 Task: Explore Airbnb accommodation in Kawalu, Indonesia from 9th January 2024 to 16th January 2024 for 2 adults. Place can be entire room with 2 bedrooms having 2 beds and 1 bathroom. Property type can be flat.
Action: Mouse moved to (462, 122)
Screenshot: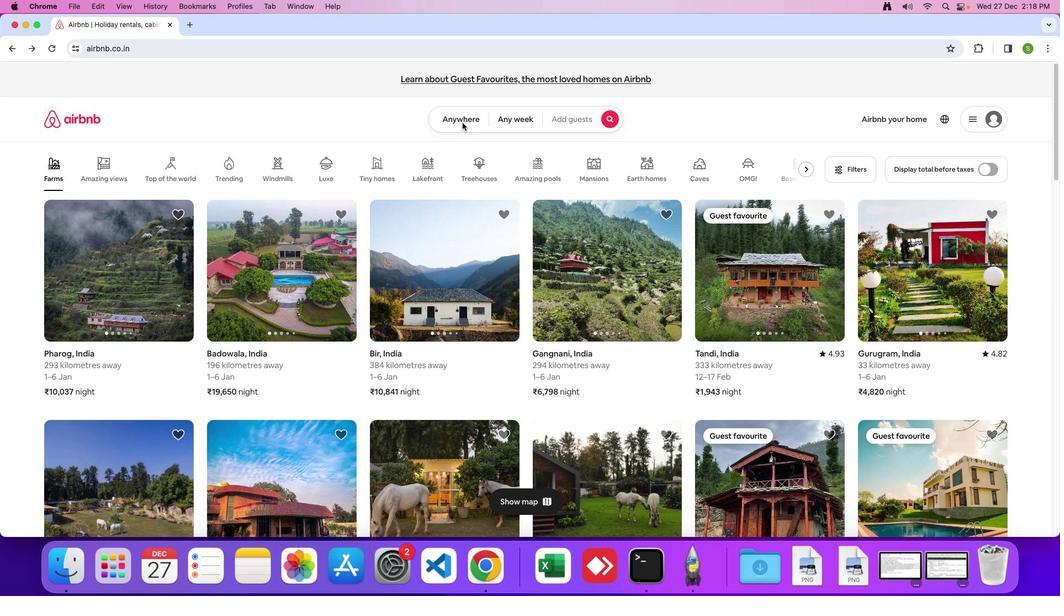 
Action: Mouse pressed left at (462, 122)
Screenshot: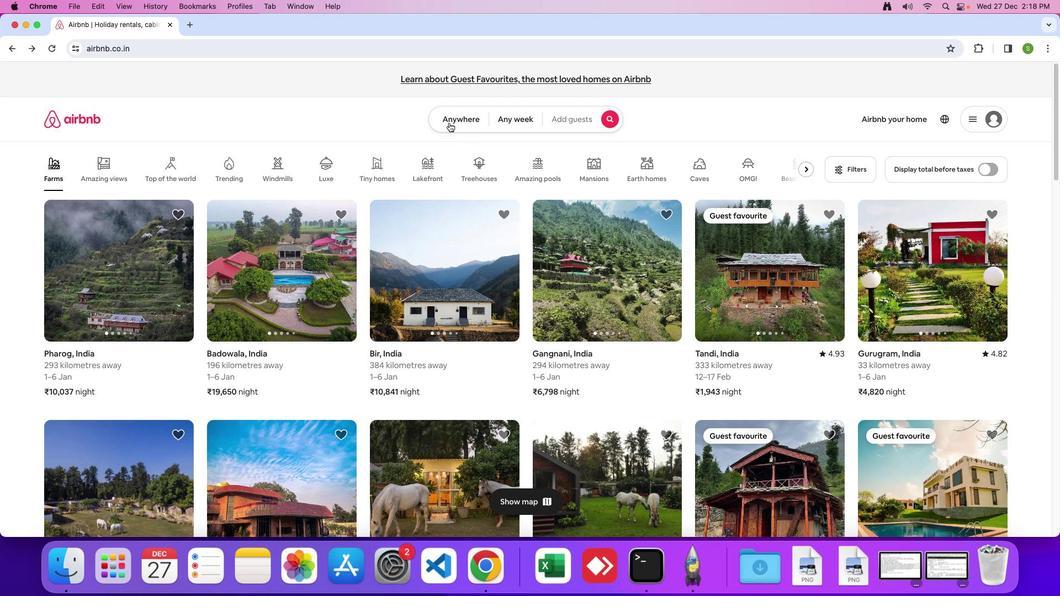 
Action: Mouse moved to (448, 122)
Screenshot: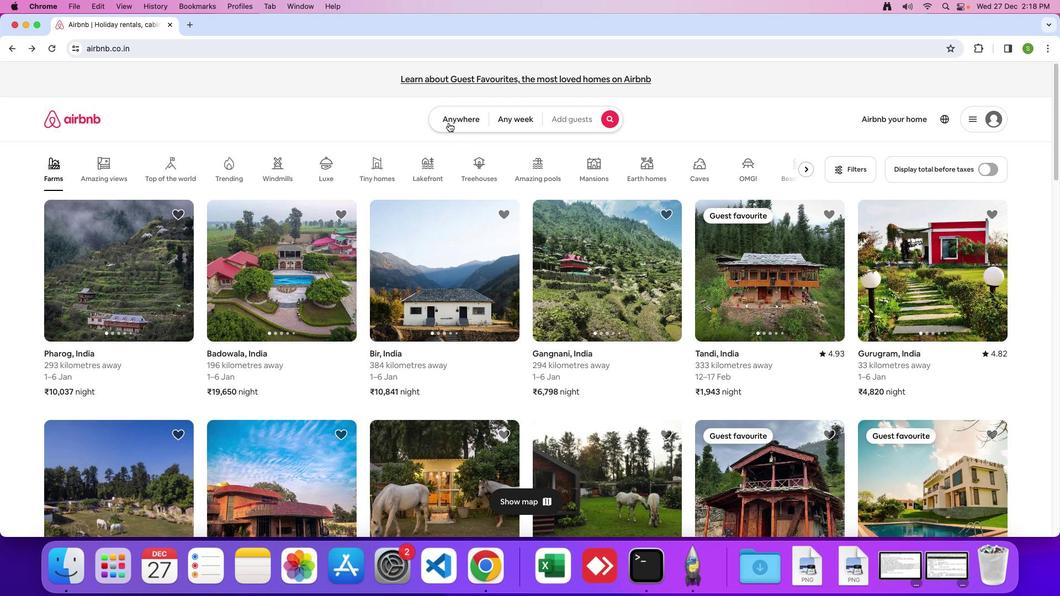 
Action: Mouse pressed left at (448, 122)
Screenshot: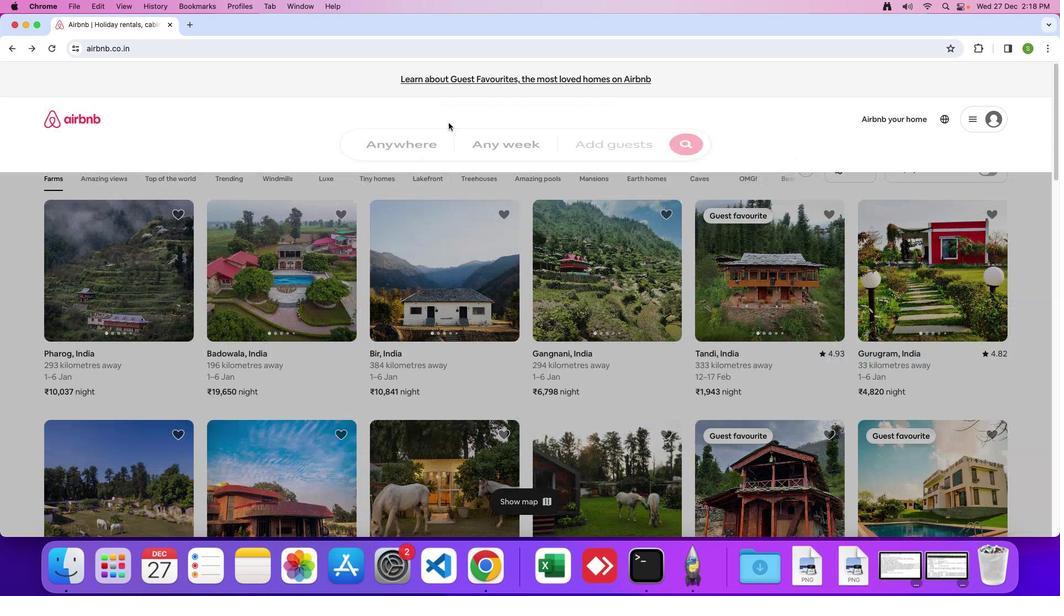 
Action: Mouse moved to (386, 156)
Screenshot: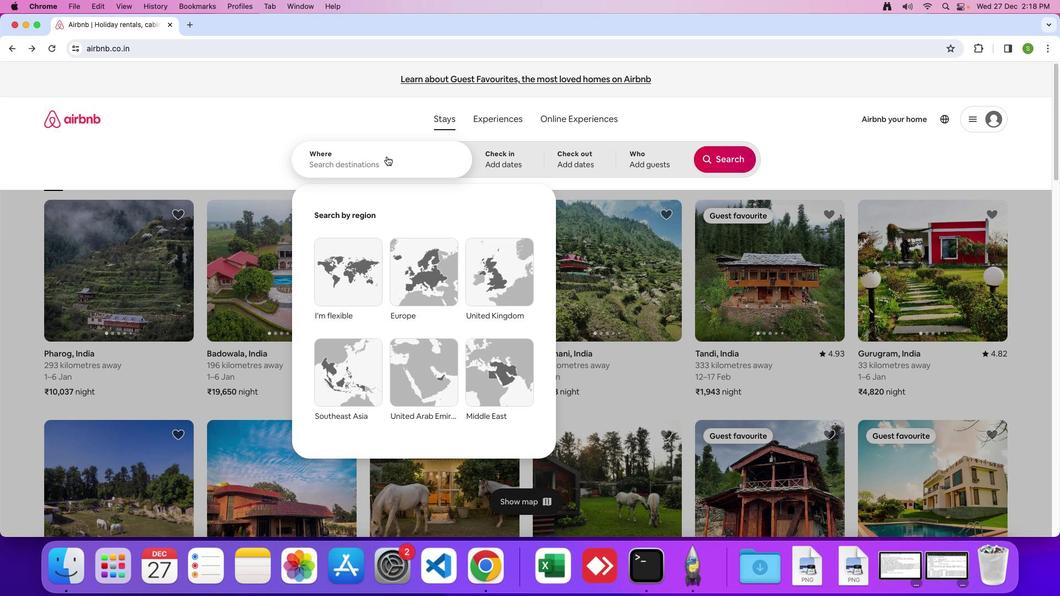
Action: Mouse pressed left at (386, 156)
Screenshot: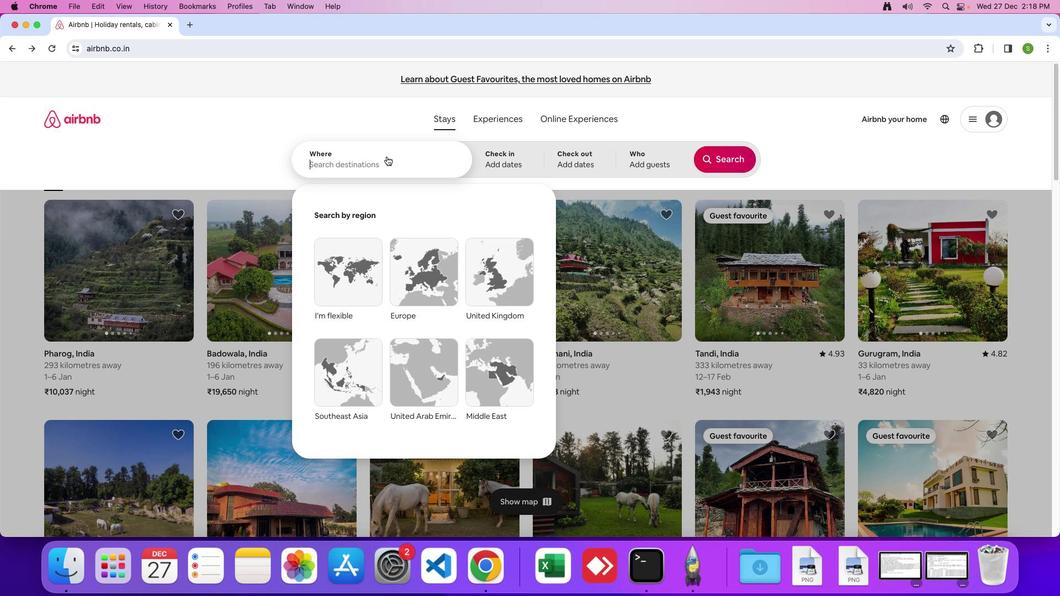 
Action: Mouse moved to (385, 157)
Screenshot: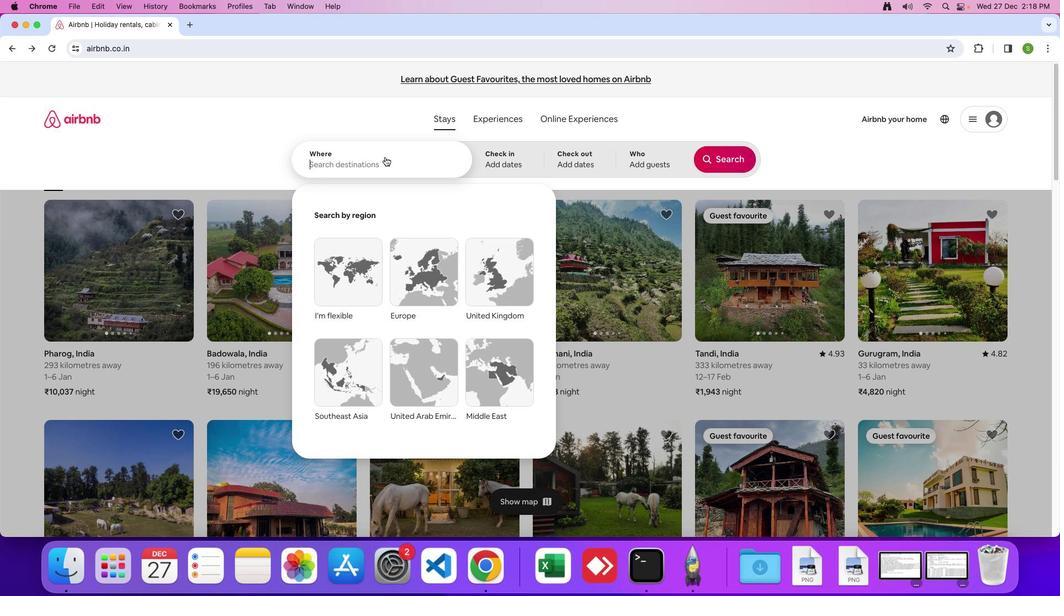 
Action: Key pressed 'K'Key.caps_lock'a''w''a''l''u'','Key.spaceKey.shift'I''n''d''o''n''e''s''i''a'Key.enter
Screenshot: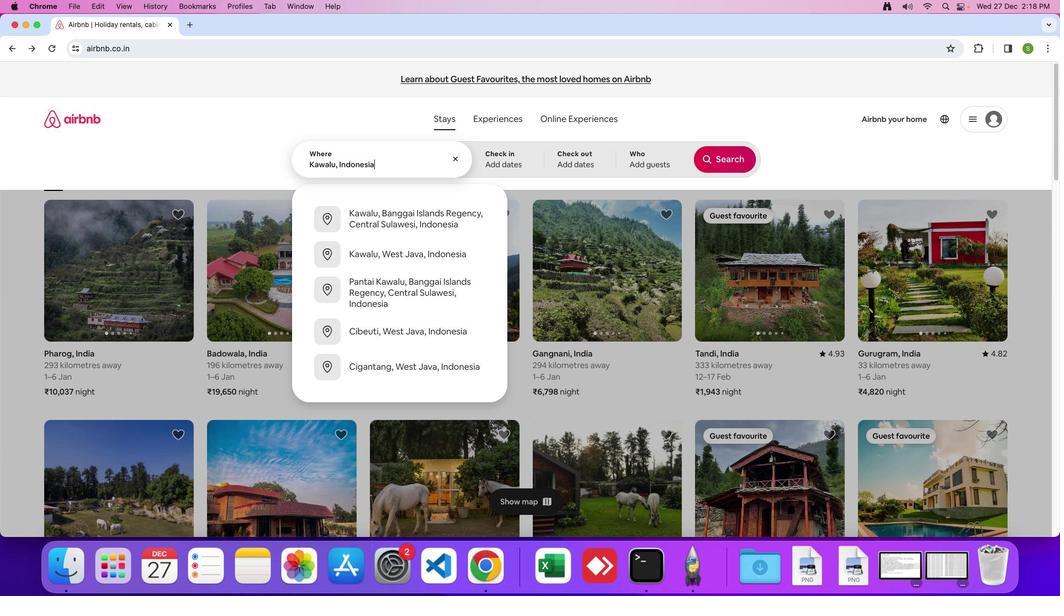 
Action: Mouse moved to (607, 324)
Screenshot: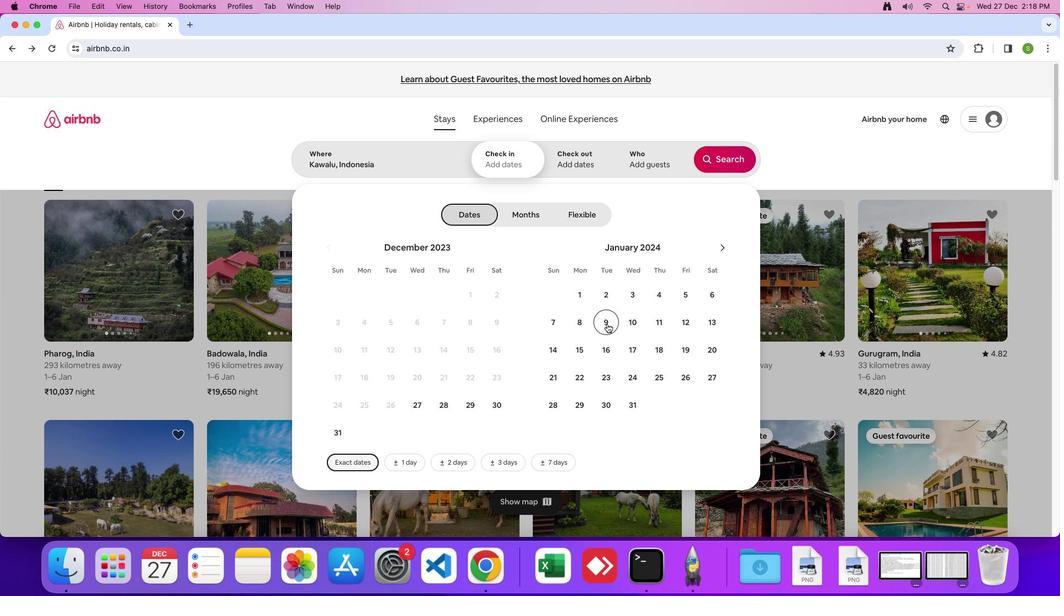 
Action: Mouse pressed left at (607, 324)
Screenshot: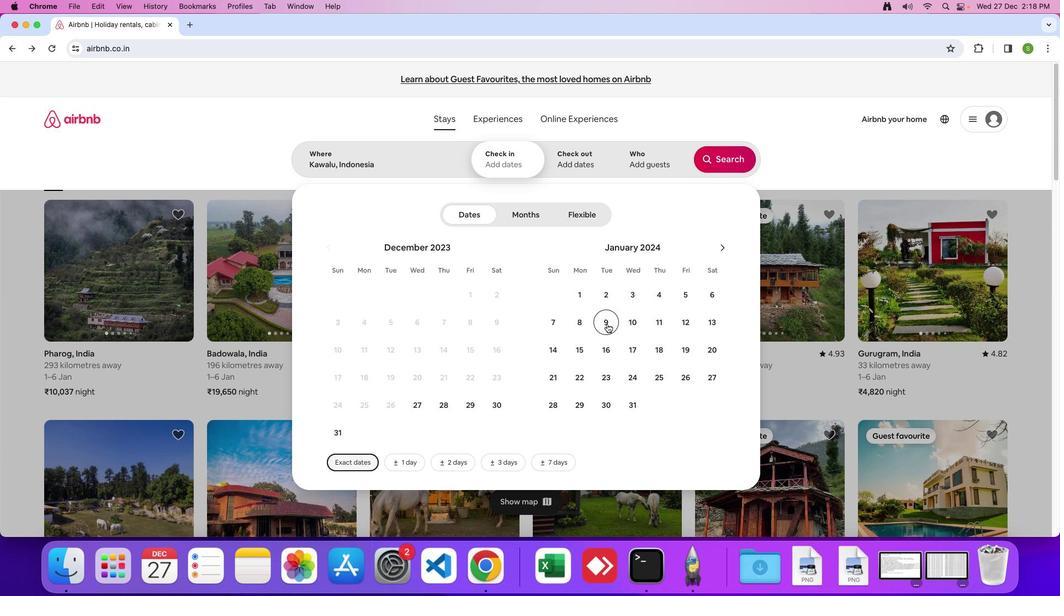 
Action: Mouse moved to (611, 349)
Screenshot: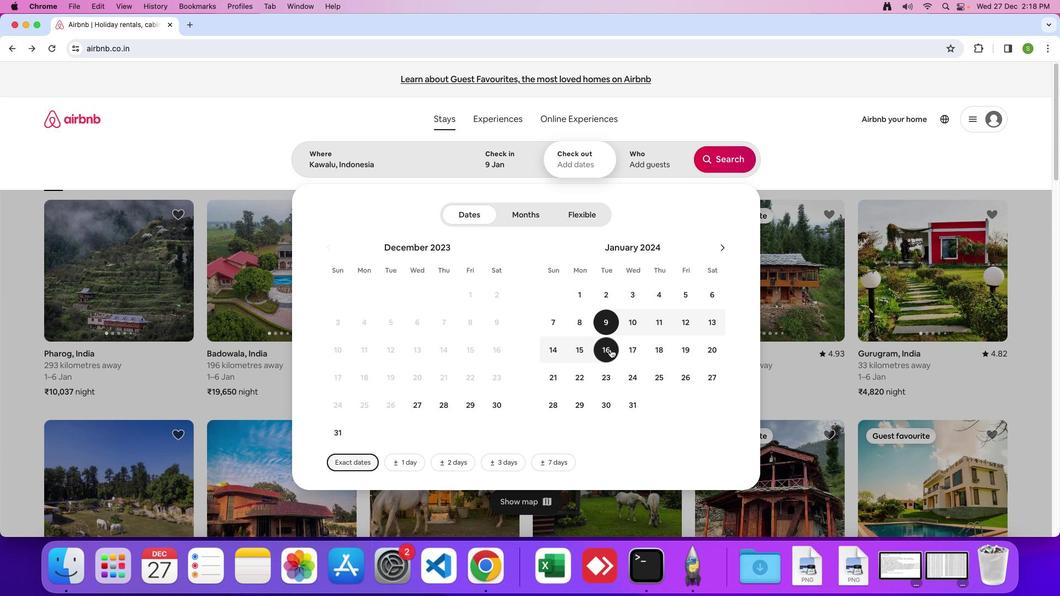 
Action: Mouse pressed left at (611, 349)
Screenshot: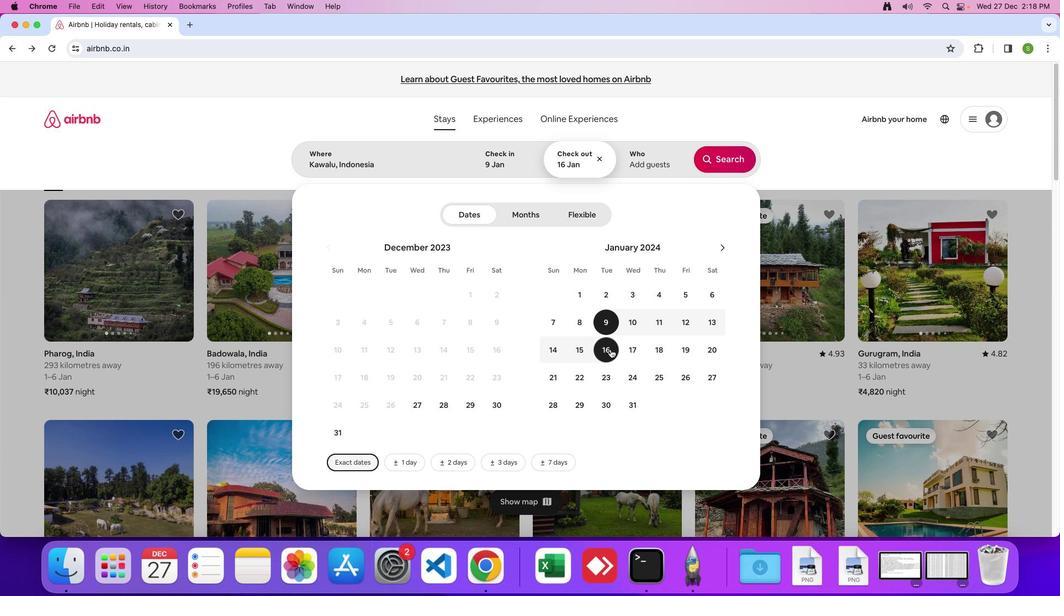 
Action: Mouse moved to (637, 161)
Screenshot: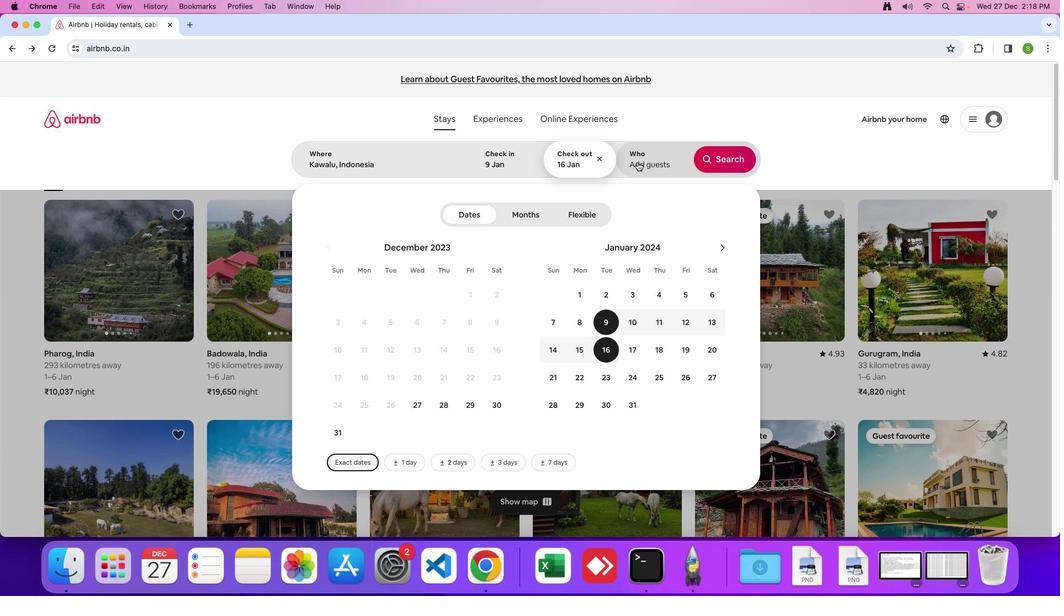 
Action: Mouse pressed left at (637, 161)
Screenshot: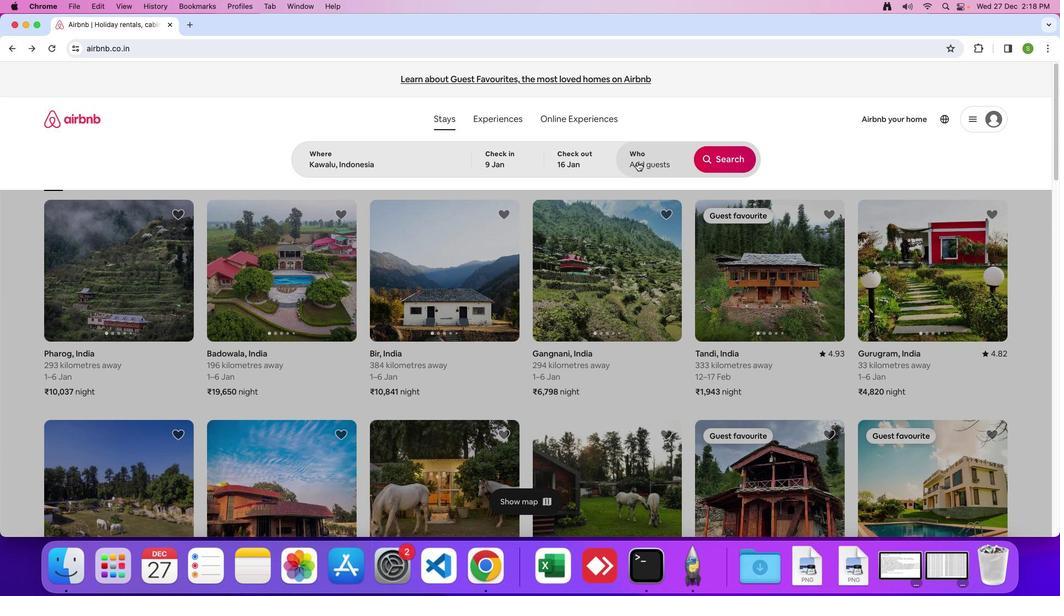 
Action: Mouse moved to (723, 218)
Screenshot: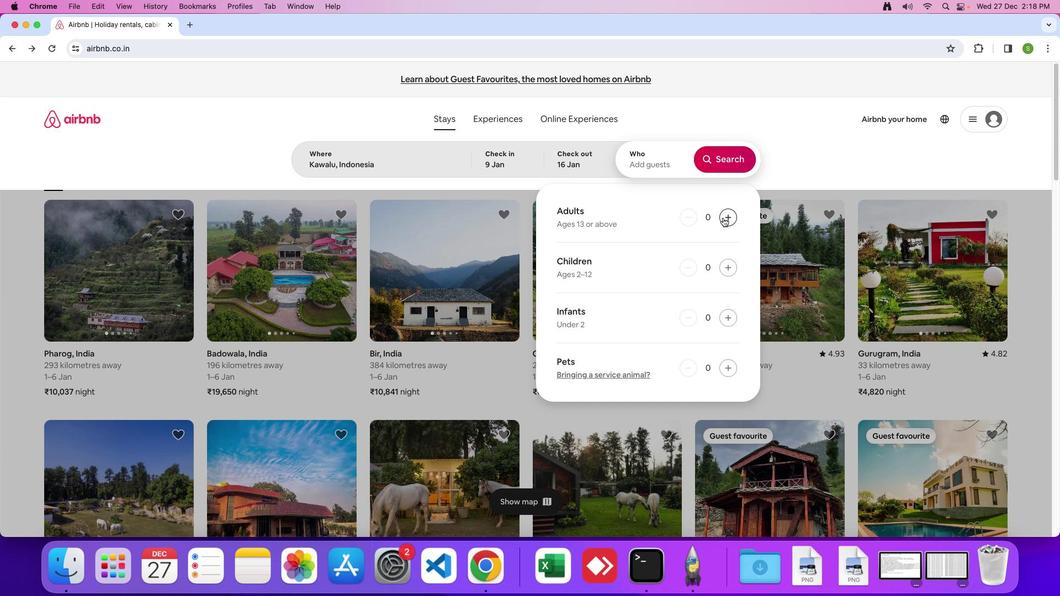 
Action: Mouse pressed left at (723, 218)
Screenshot: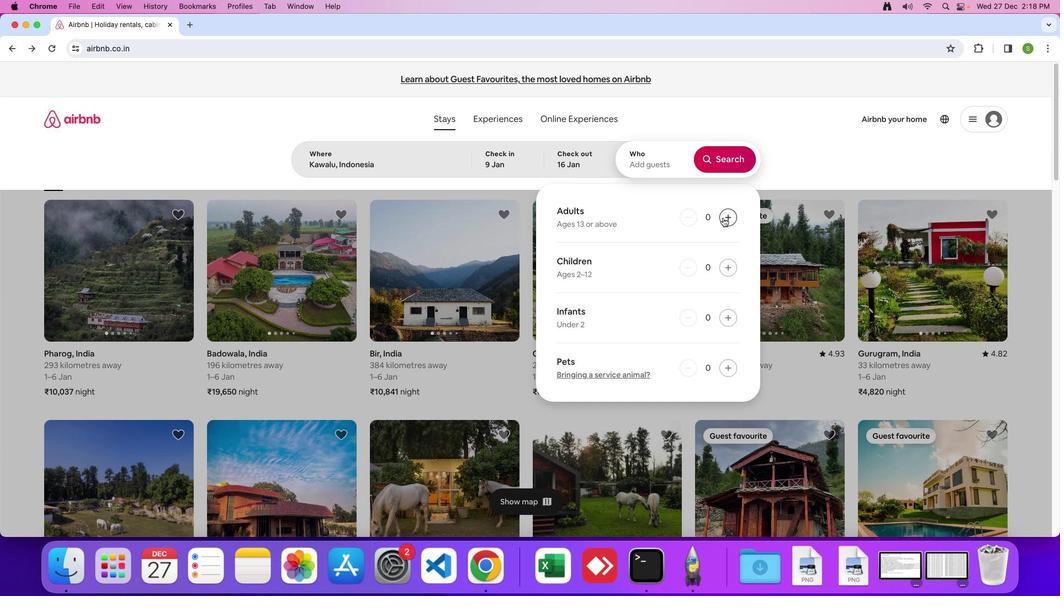 
Action: Mouse pressed left at (723, 218)
Screenshot: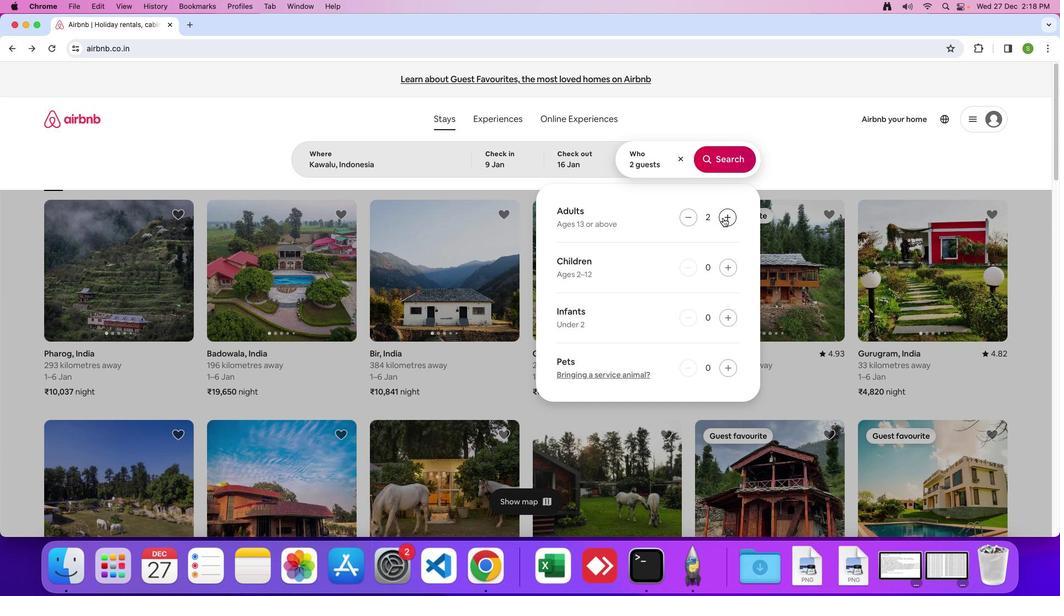 
Action: Mouse moved to (737, 164)
Screenshot: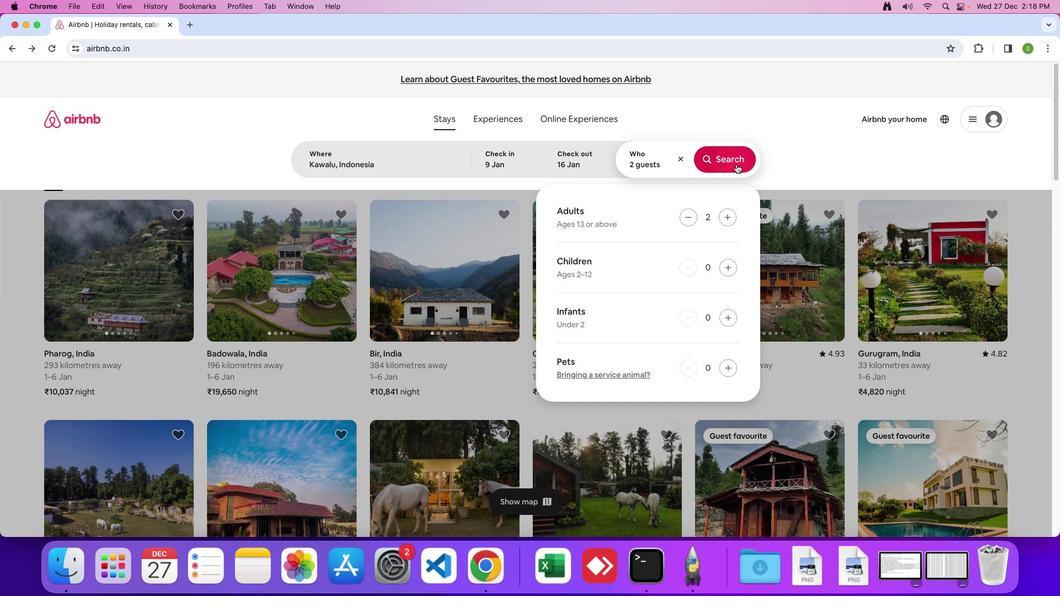 
Action: Mouse pressed left at (737, 164)
Screenshot: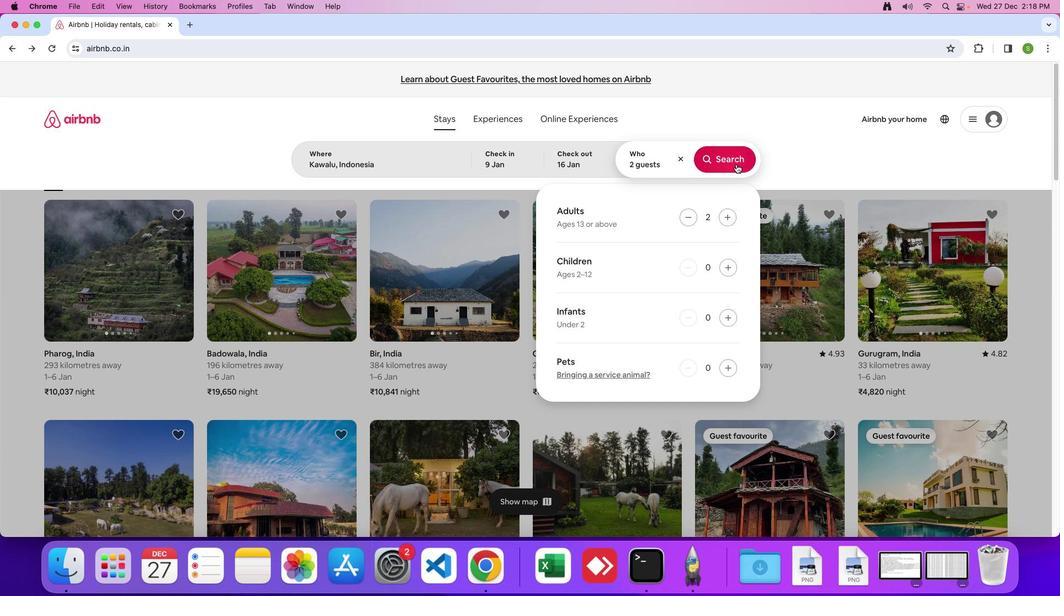
Action: Mouse moved to (884, 132)
Screenshot: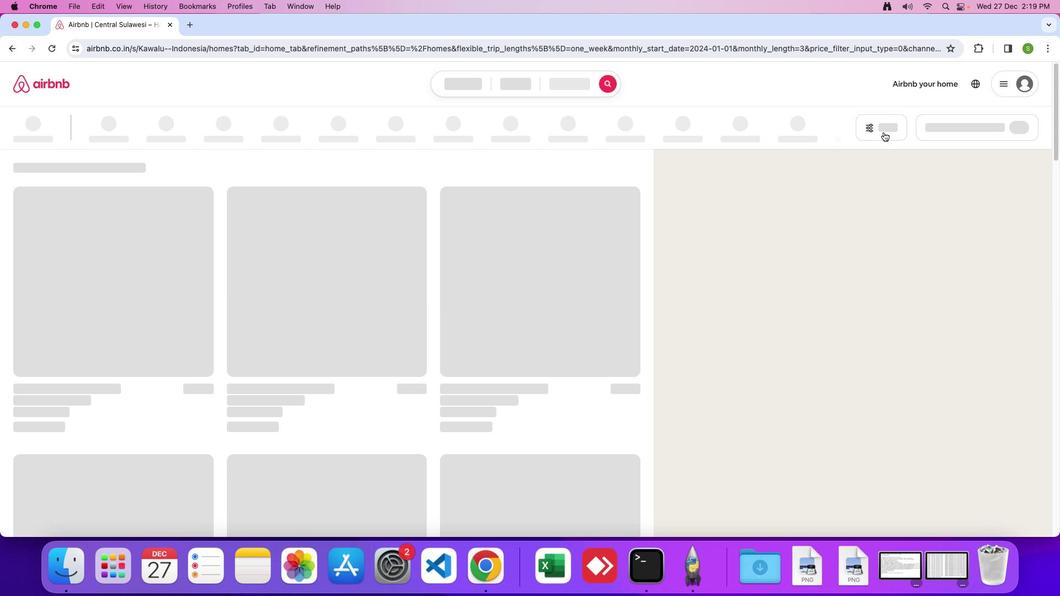 
Action: Mouse pressed left at (884, 132)
Screenshot: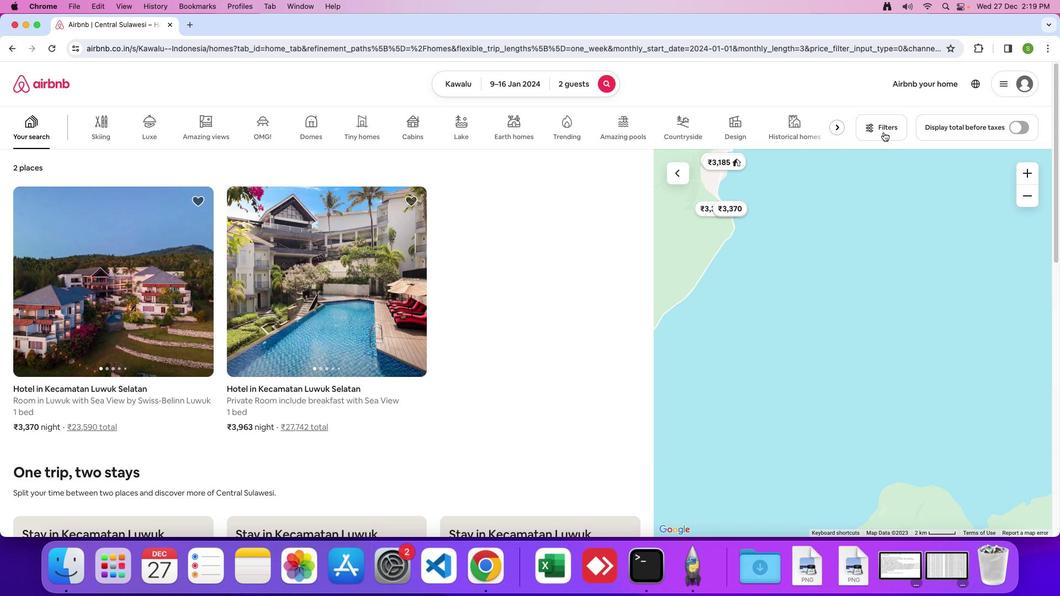 
Action: Mouse moved to (516, 348)
Screenshot: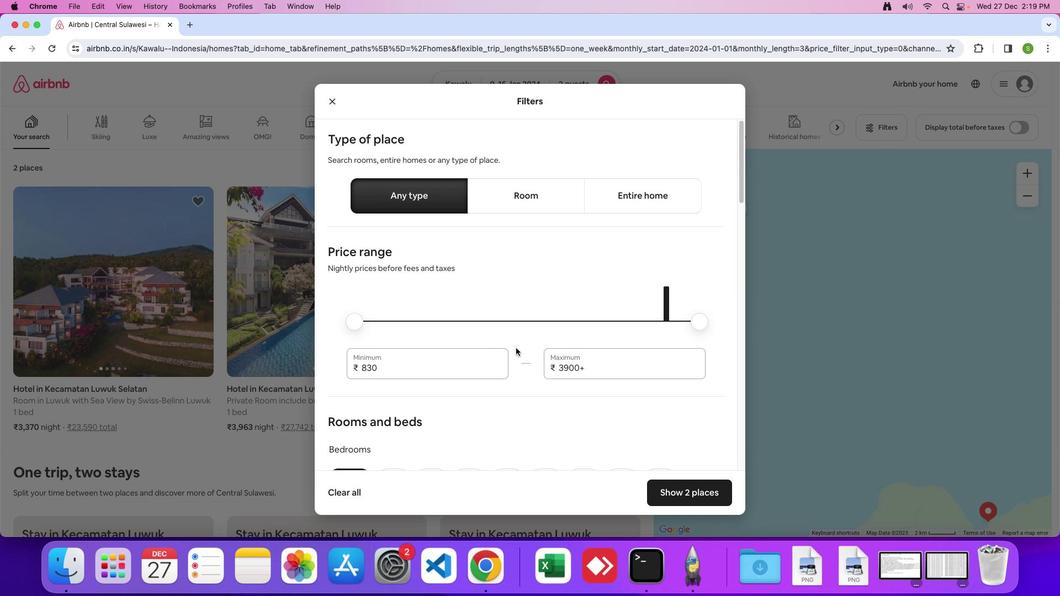 
Action: Mouse scrolled (516, 348) with delta (0, 0)
Screenshot: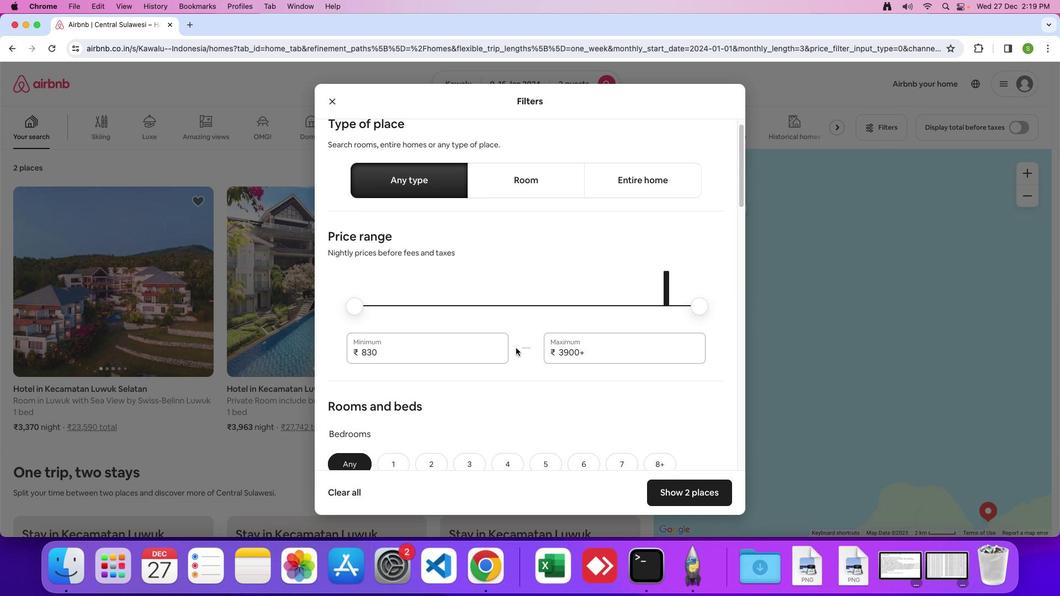 
Action: Mouse scrolled (516, 348) with delta (0, 0)
Screenshot: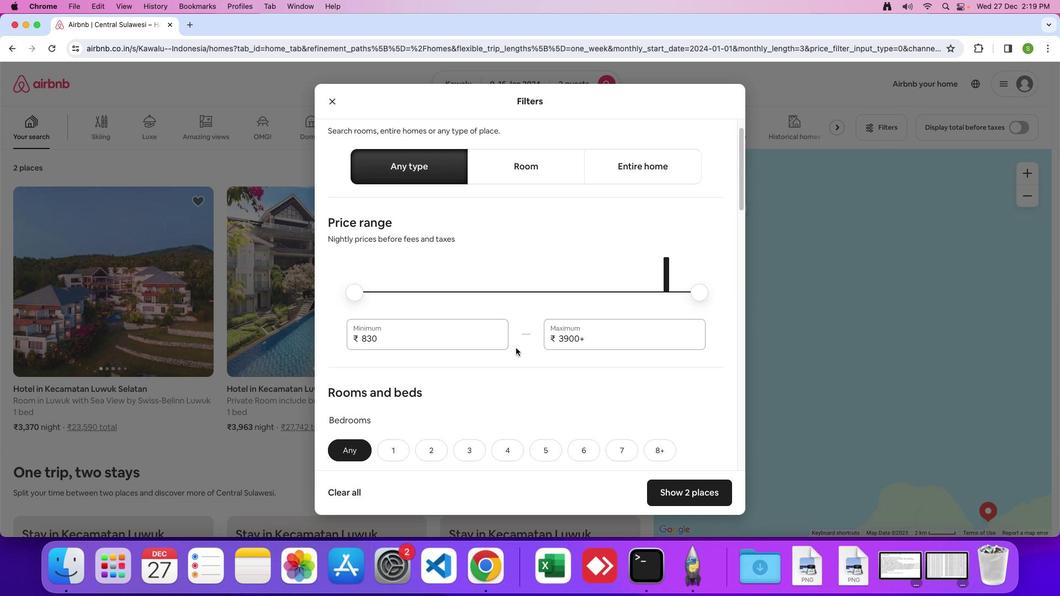 
Action: Mouse scrolled (516, 348) with delta (0, -1)
Screenshot: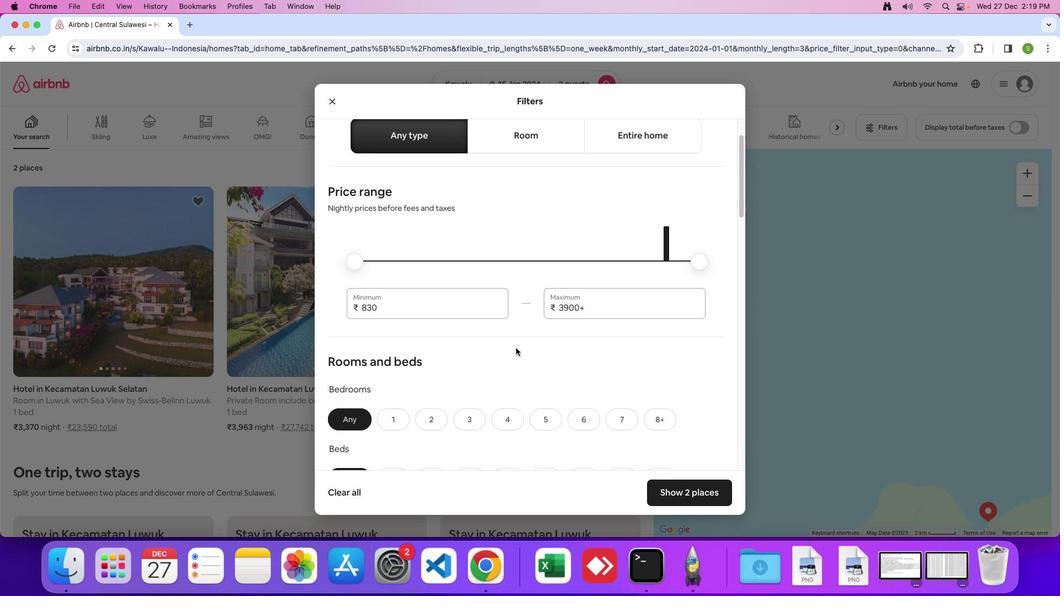 
Action: Mouse scrolled (516, 348) with delta (0, 0)
Screenshot: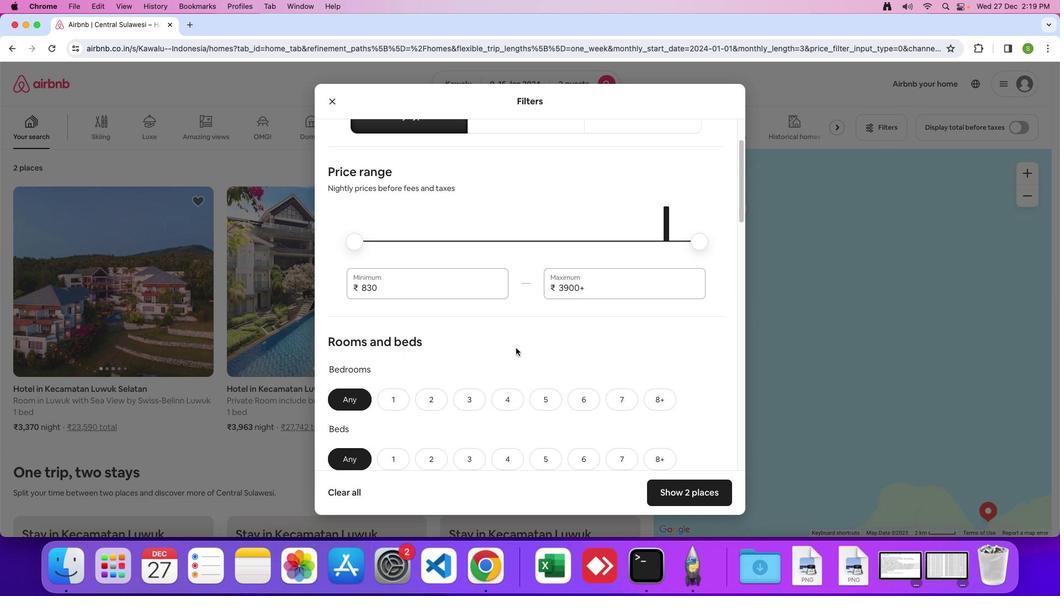 
Action: Mouse scrolled (516, 348) with delta (0, 0)
Screenshot: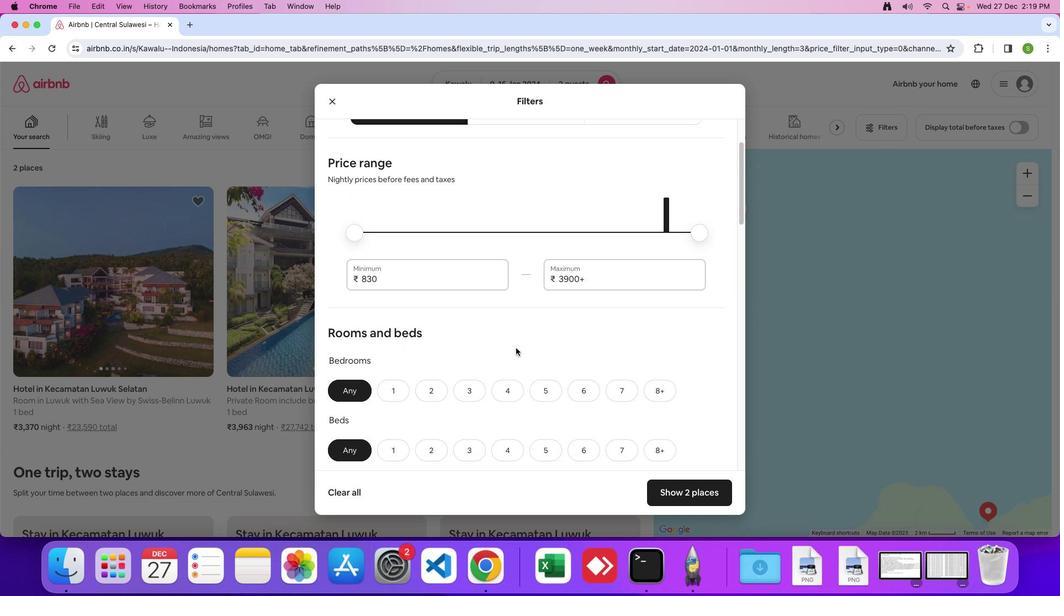 
Action: Mouse scrolled (516, 348) with delta (0, 0)
Screenshot: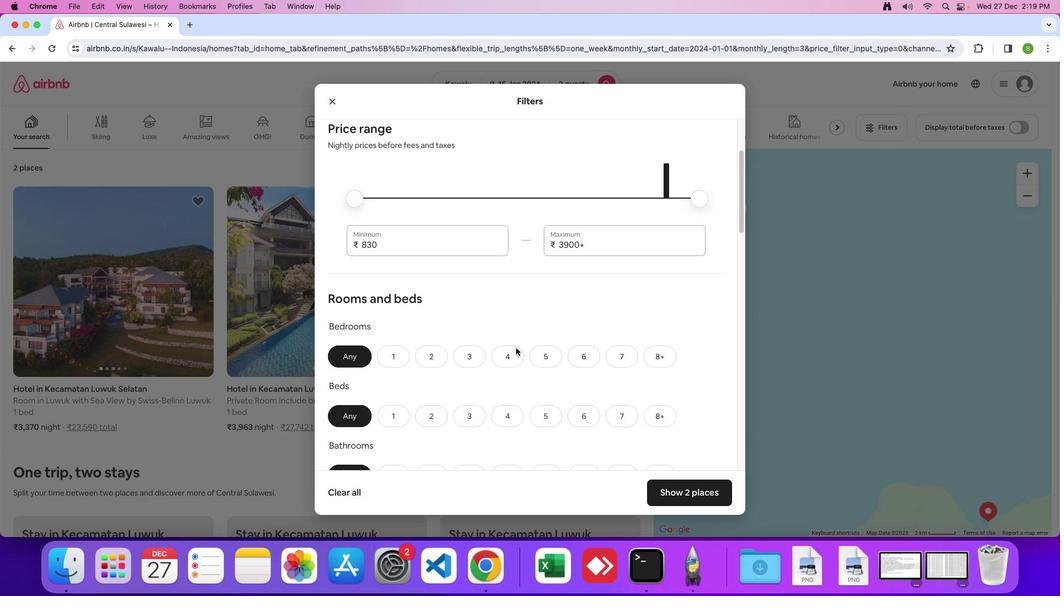 
Action: Mouse scrolled (516, 348) with delta (0, 0)
Screenshot: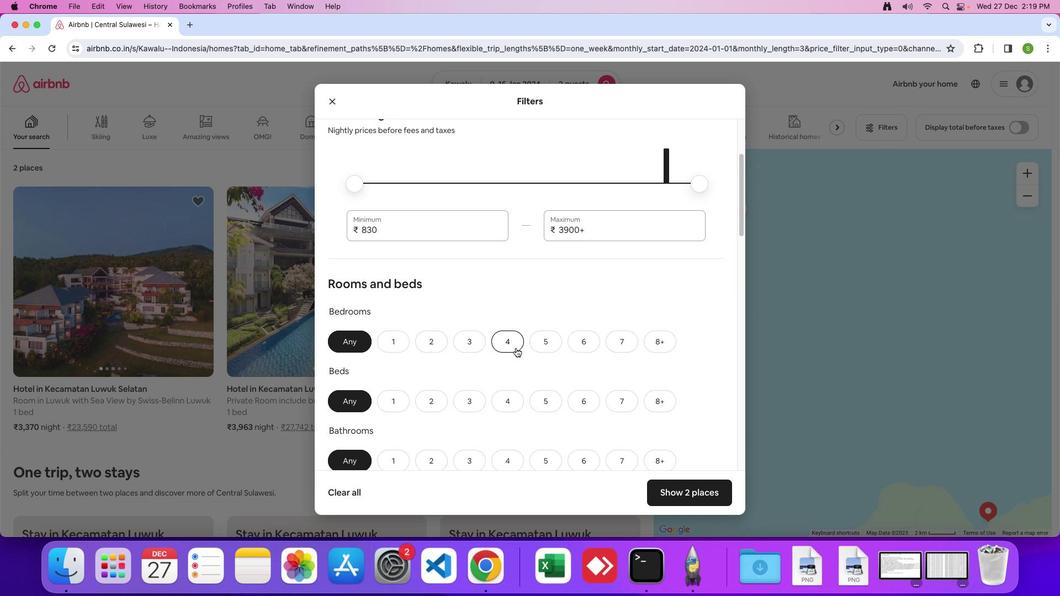 
Action: Mouse scrolled (516, 348) with delta (0, 0)
Screenshot: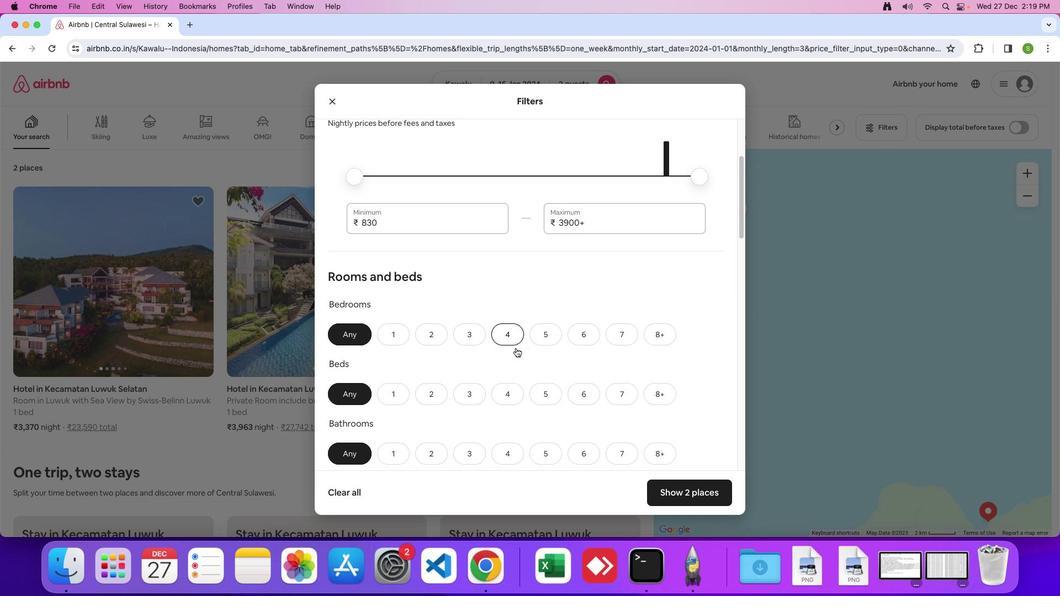 
Action: Mouse scrolled (516, 348) with delta (0, 0)
Screenshot: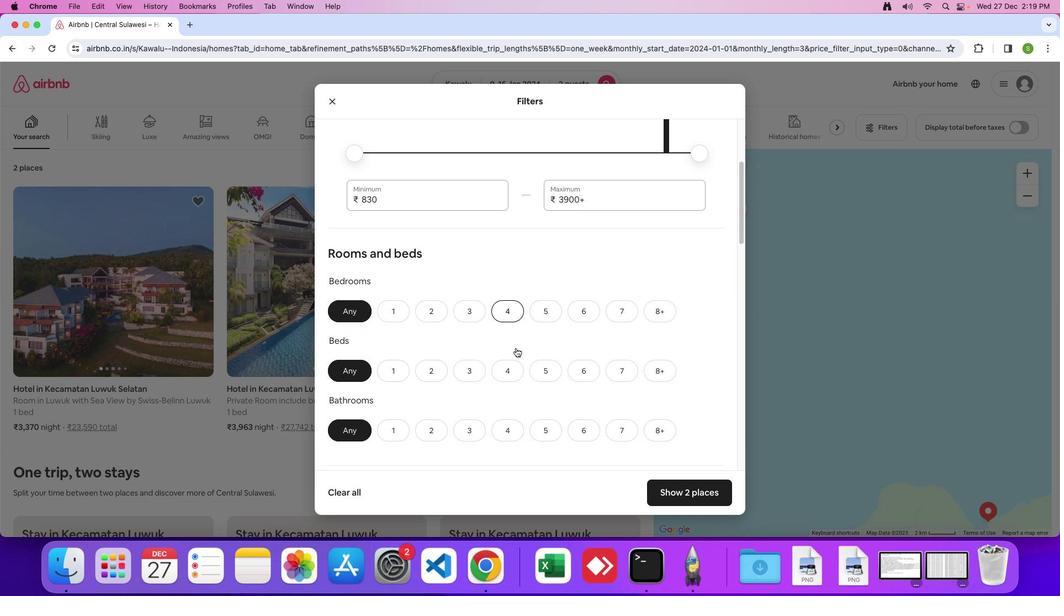 
Action: Mouse scrolled (516, 348) with delta (0, 0)
Screenshot: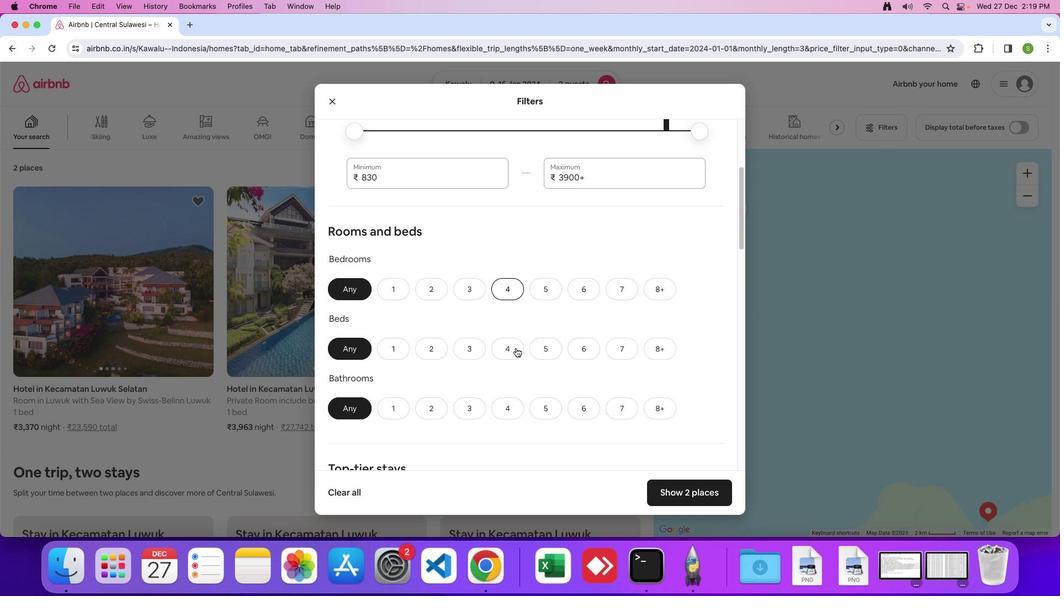 
Action: Mouse scrolled (516, 348) with delta (0, -1)
Screenshot: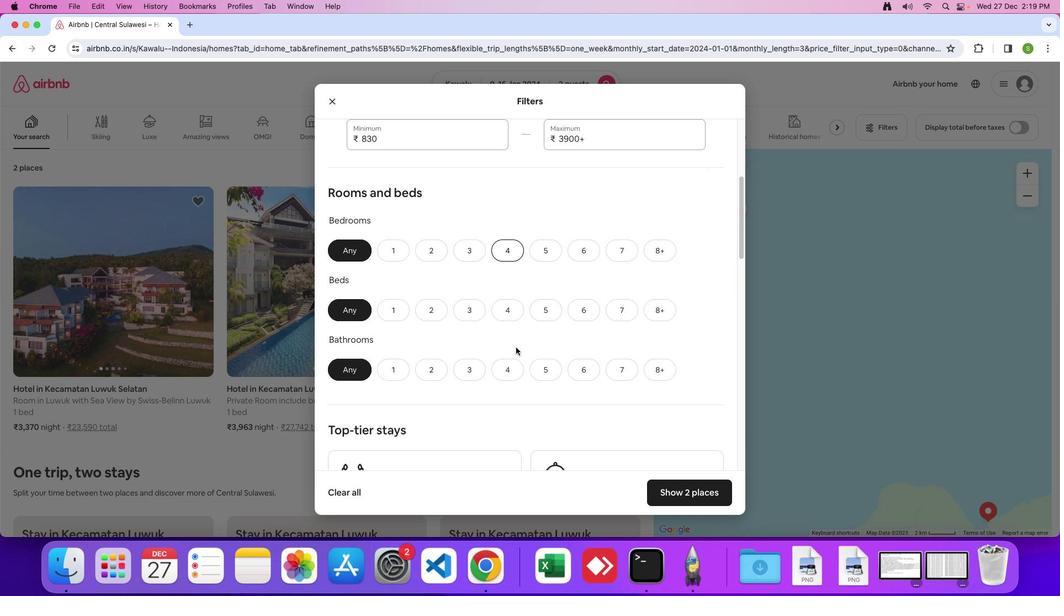 
Action: Mouse moved to (434, 250)
Screenshot: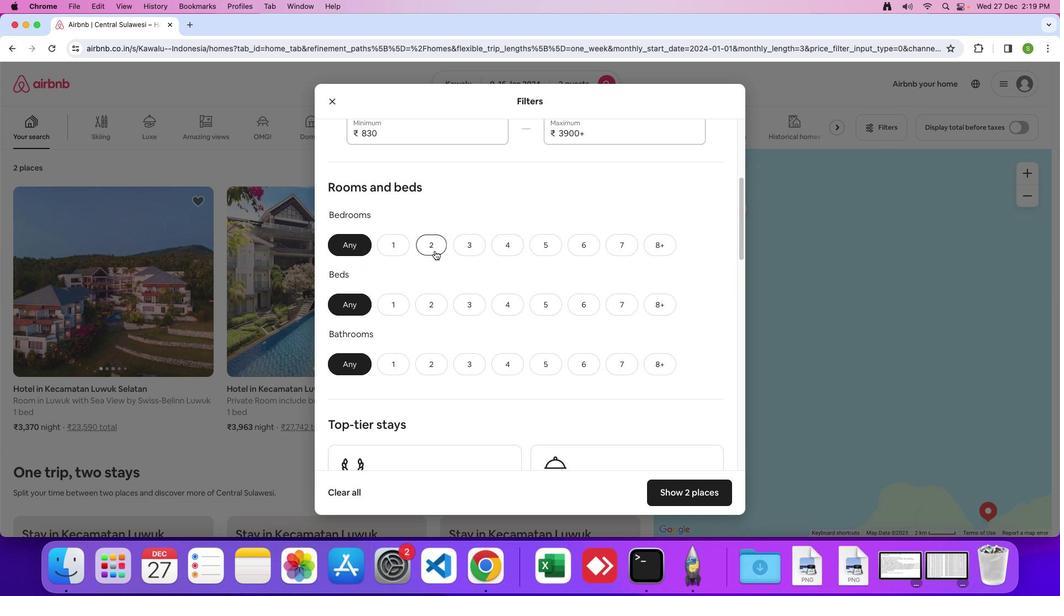 
Action: Mouse pressed left at (434, 250)
Screenshot: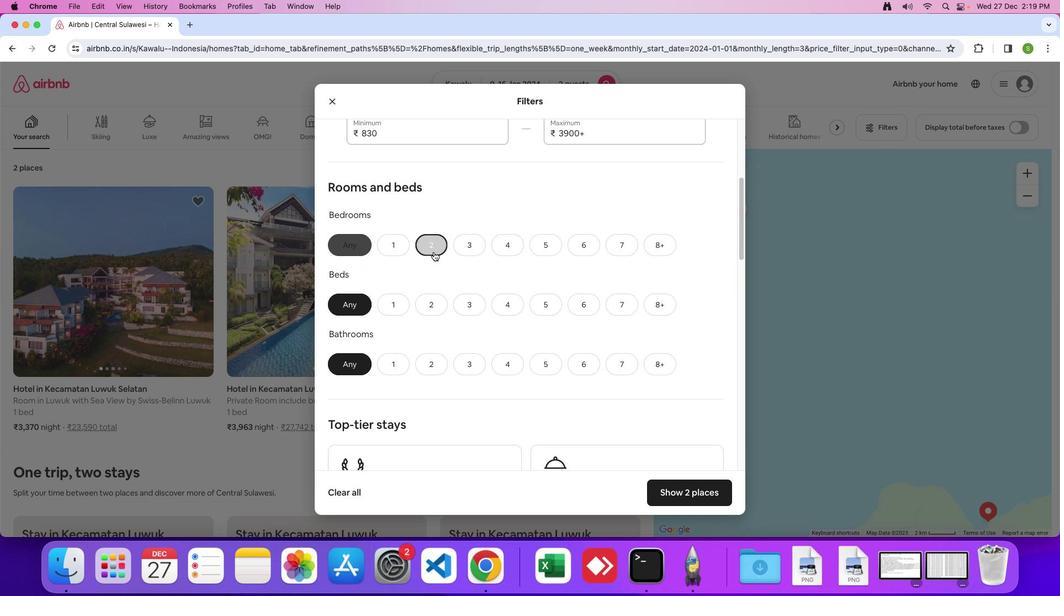 
Action: Mouse moved to (427, 299)
Screenshot: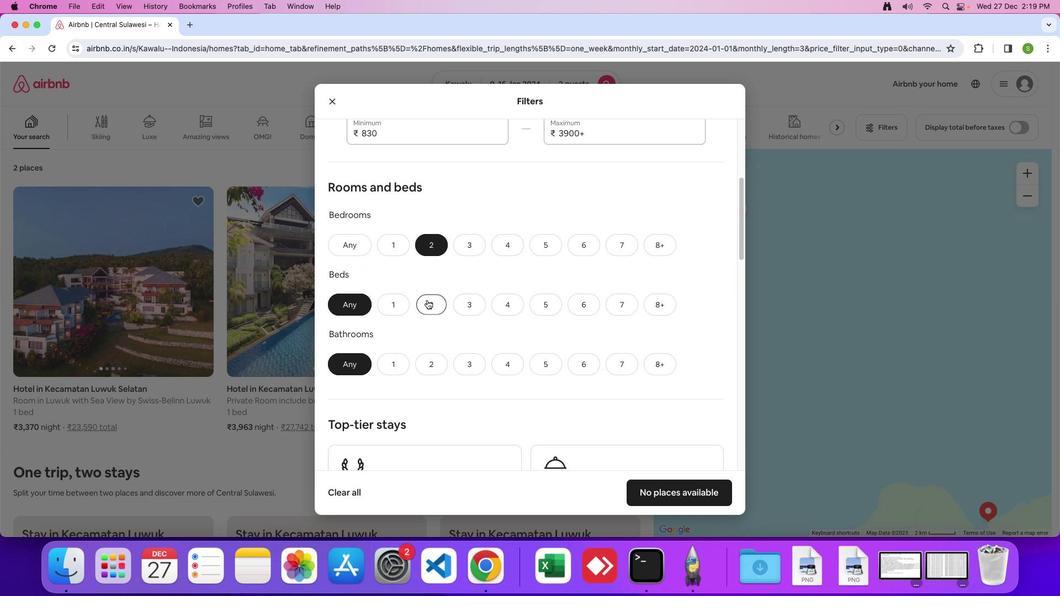 
Action: Mouse pressed left at (427, 299)
Screenshot: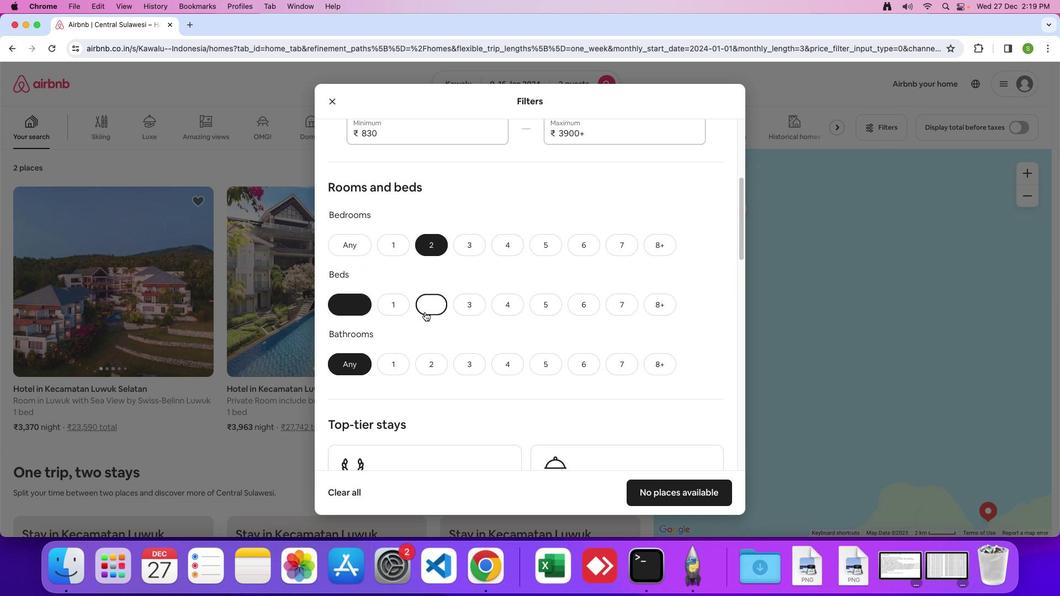 
Action: Mouse moved to (400, 360)
Screenshot: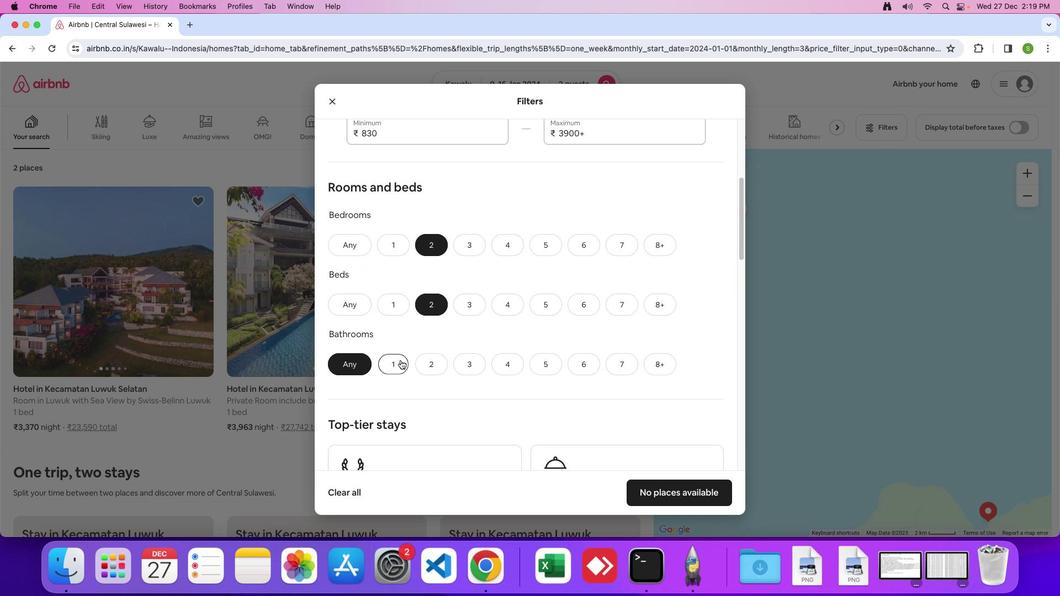 
Action: Mouse pressed left at (400, 360)
Screenshot: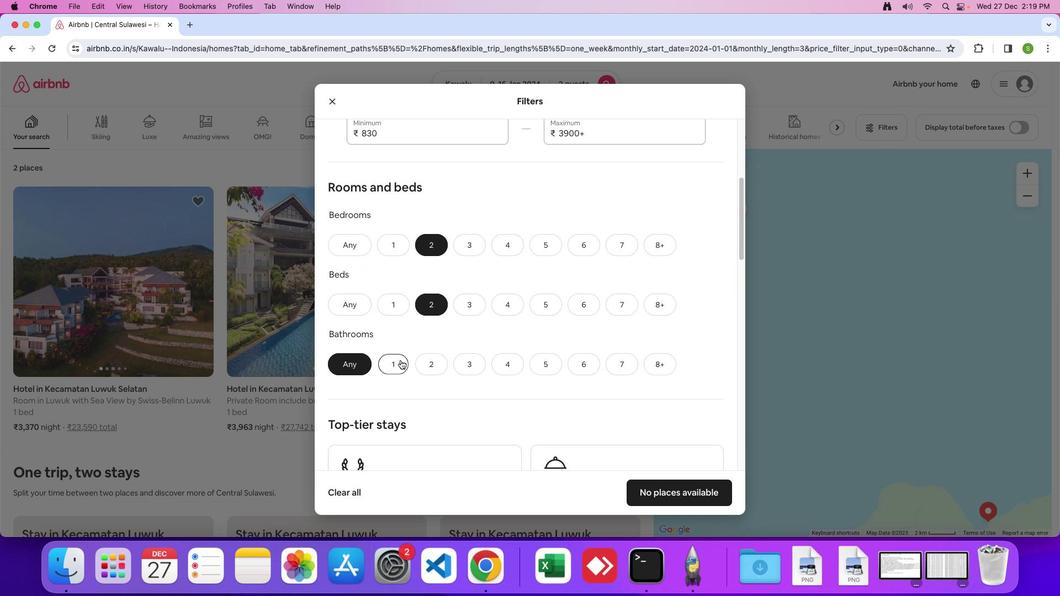 
Action: Mouse moved to (502, 396)
Screenshot: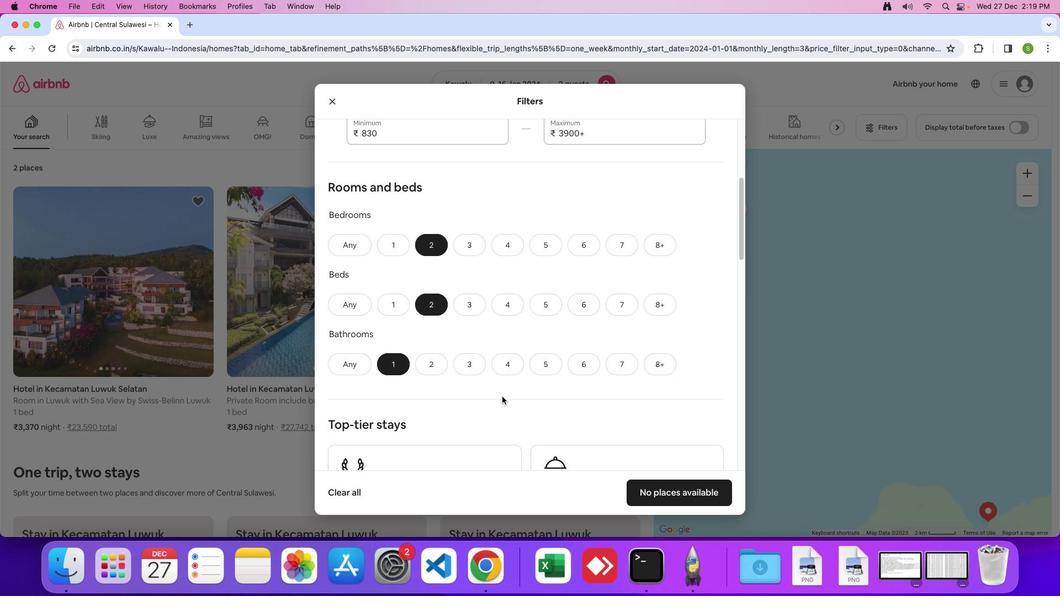 
Action: Mouse scrolled (502, 396) with delta (0, 0)
Screenshot: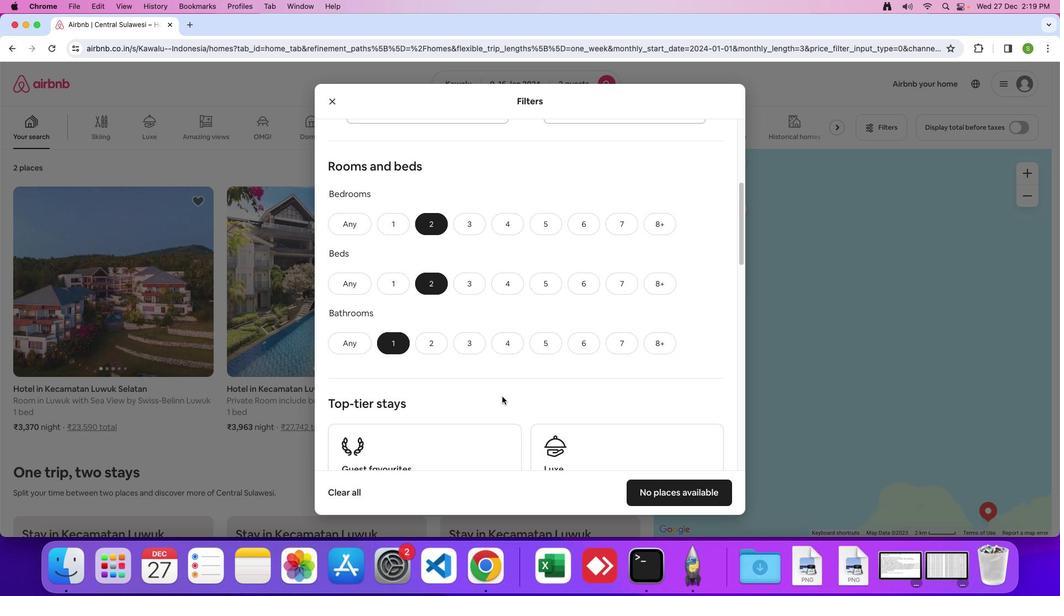 
Action: Mouse scrolled (502, 396) with delta (0, 0)
Screenshot: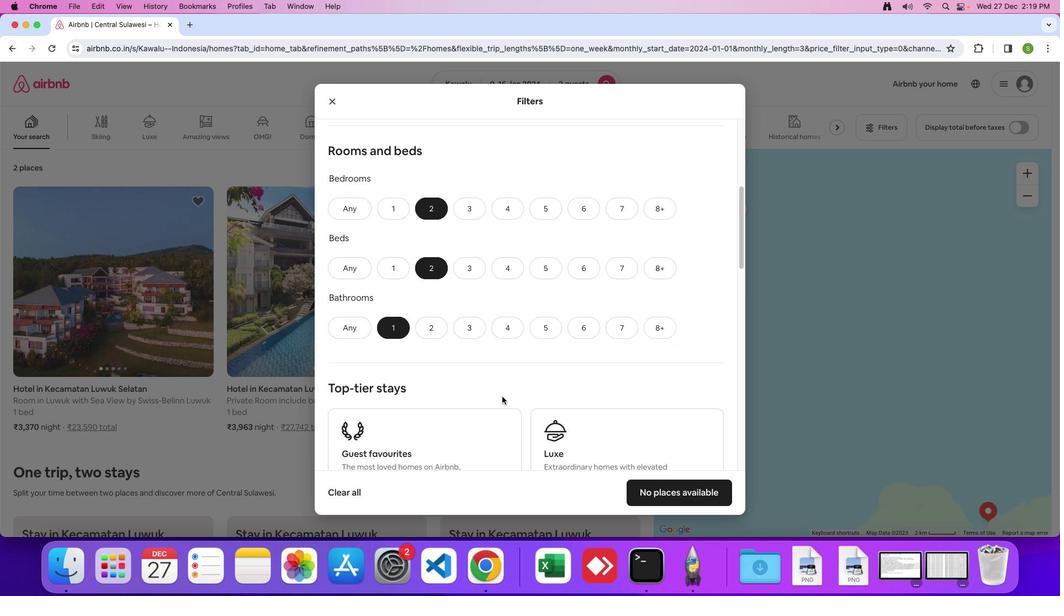
Action: Mouse scrolled (502, 396) with delta (0, -1)
Screenshot: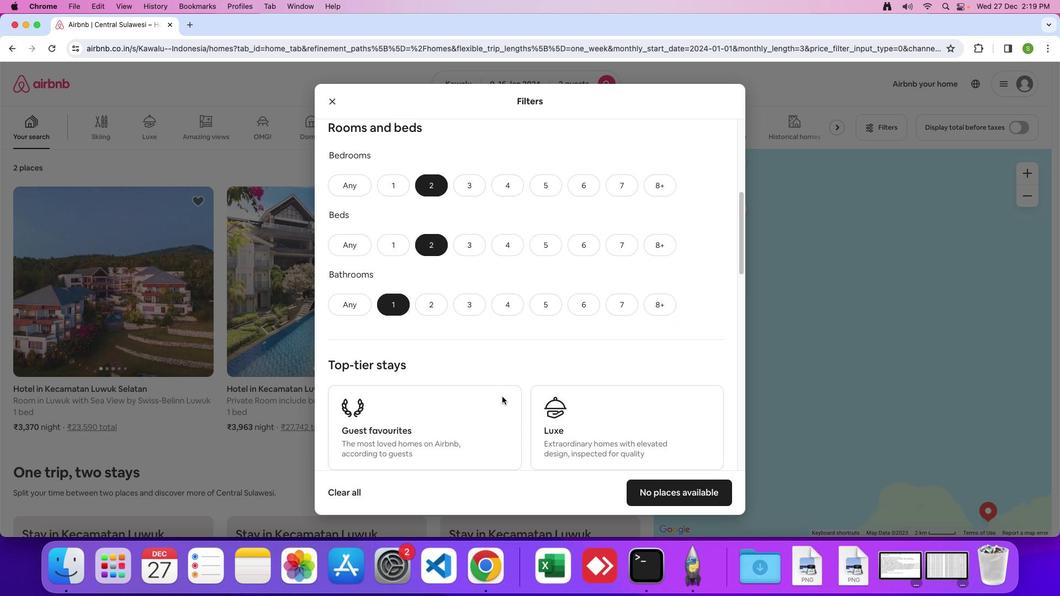
Action: Mouse scrolled (502, 396) with delta (0, 0)
Screenshot: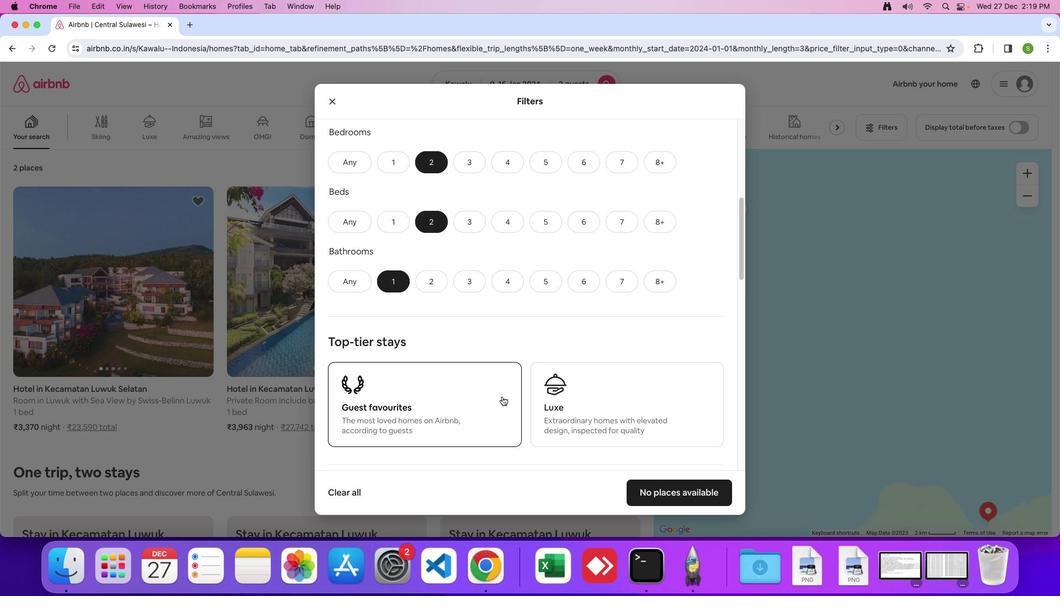 
Action: Mouse scrolled (502, 396) with delta (0, 0)
Screenshot: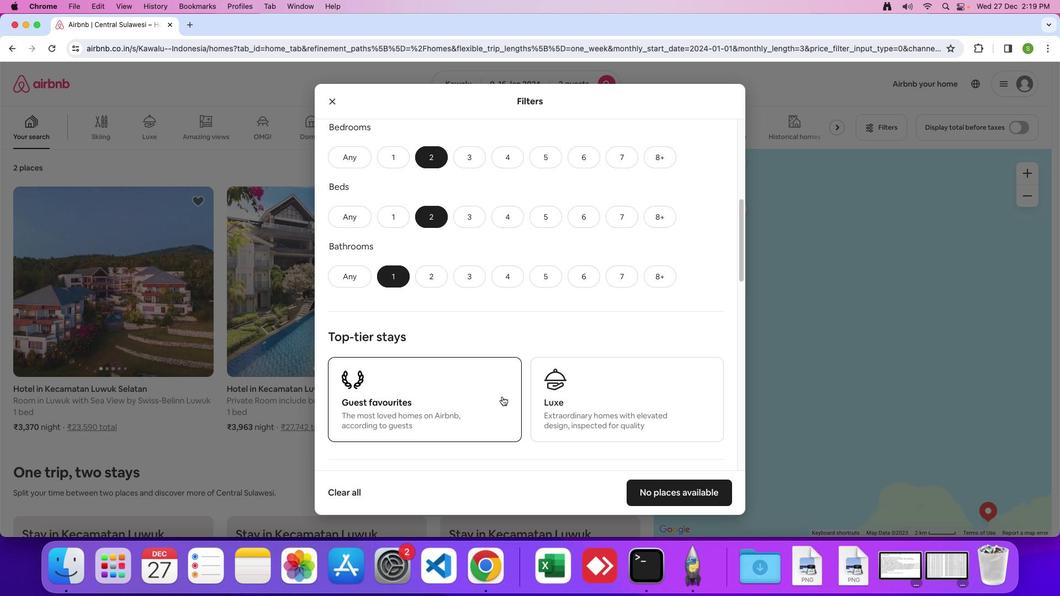 
Action: Mouse scrolled (502, 396) with delta (0, 0)
Screenshot: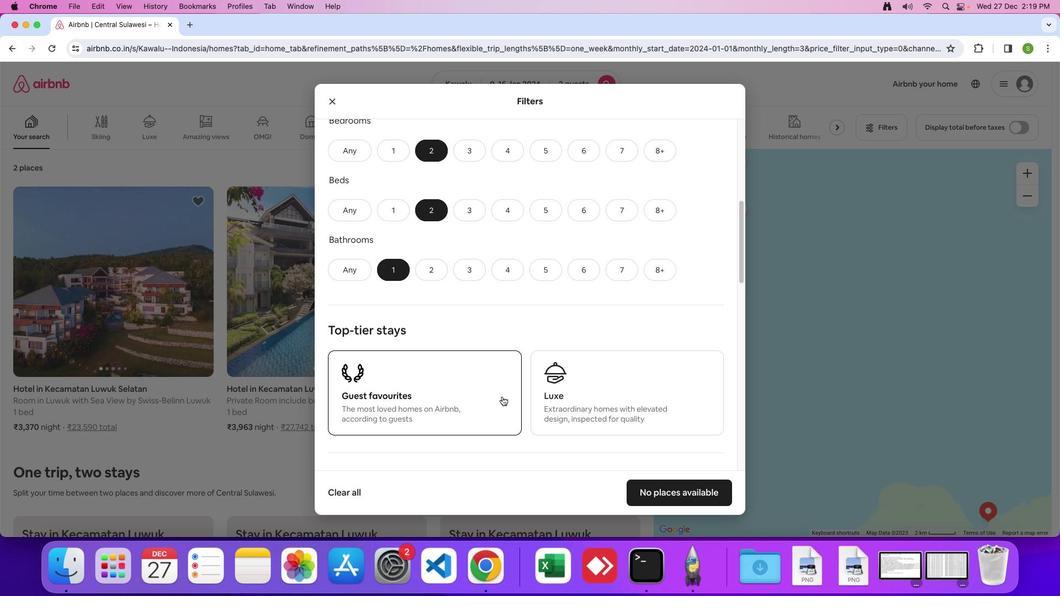 
Action: Mouse scrolled (502, 396) with delta (0, 0)
Screenshot: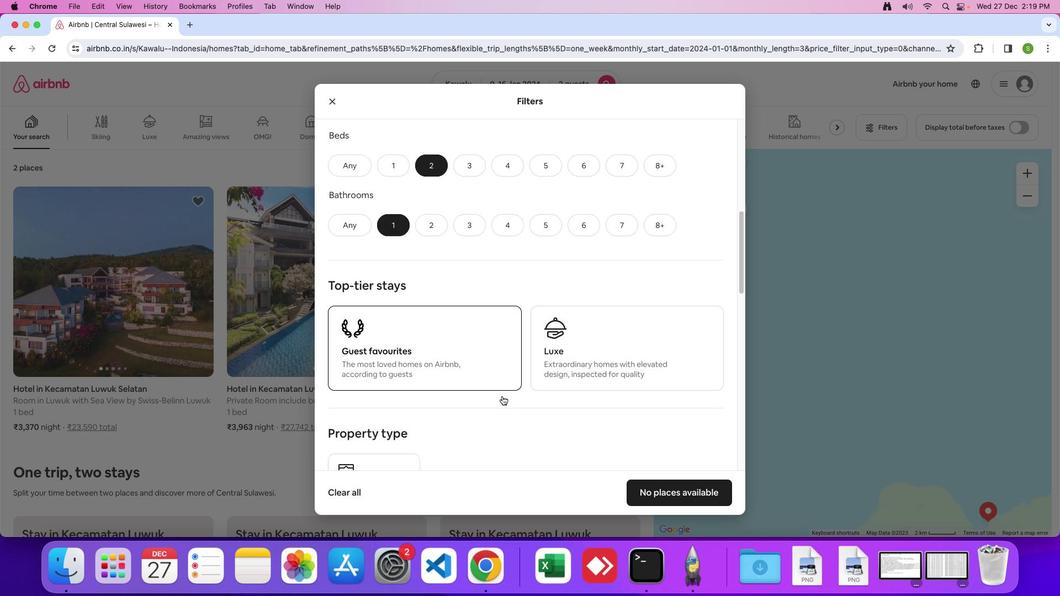 
Action: Mouse moved to (502, 396)
Screenshot: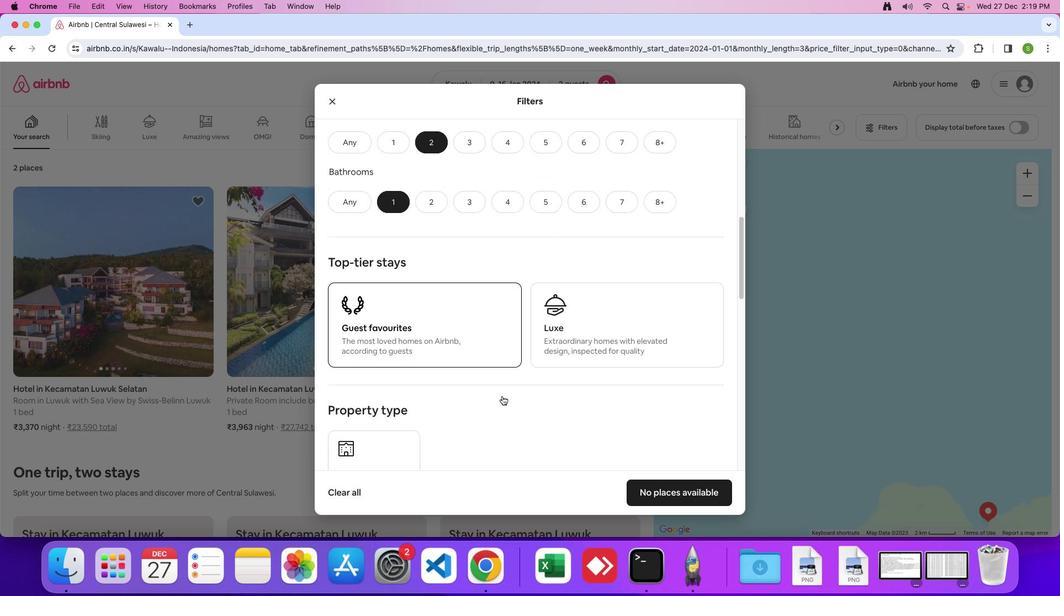 
Action: Mouse scrolled (502, 396) with delta (0, 0)
Screenshot: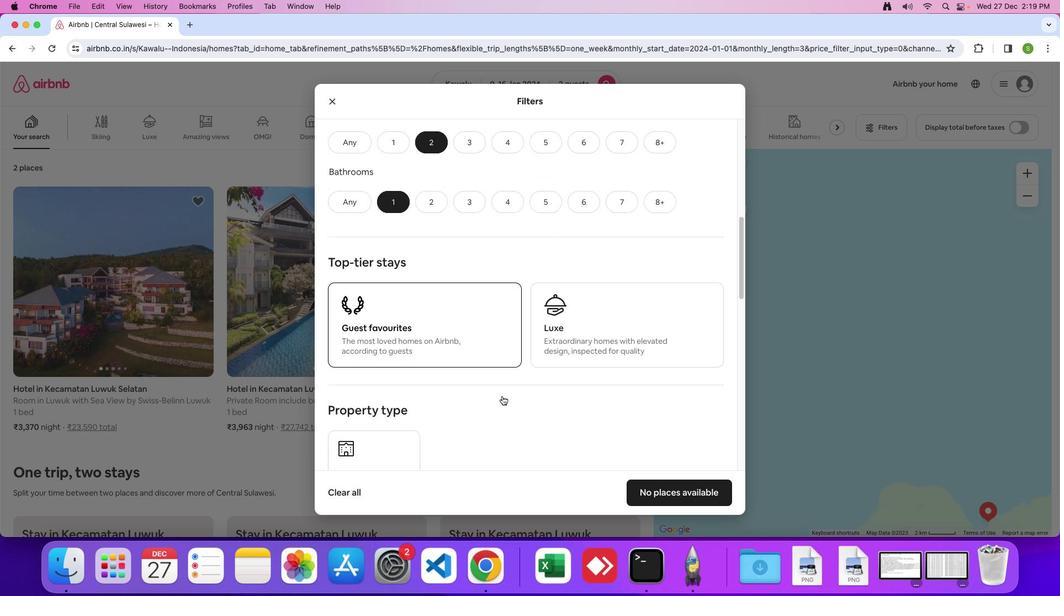 
Action: Mouse scrolled (502, 396) with delta (0, -1)
Screenshot: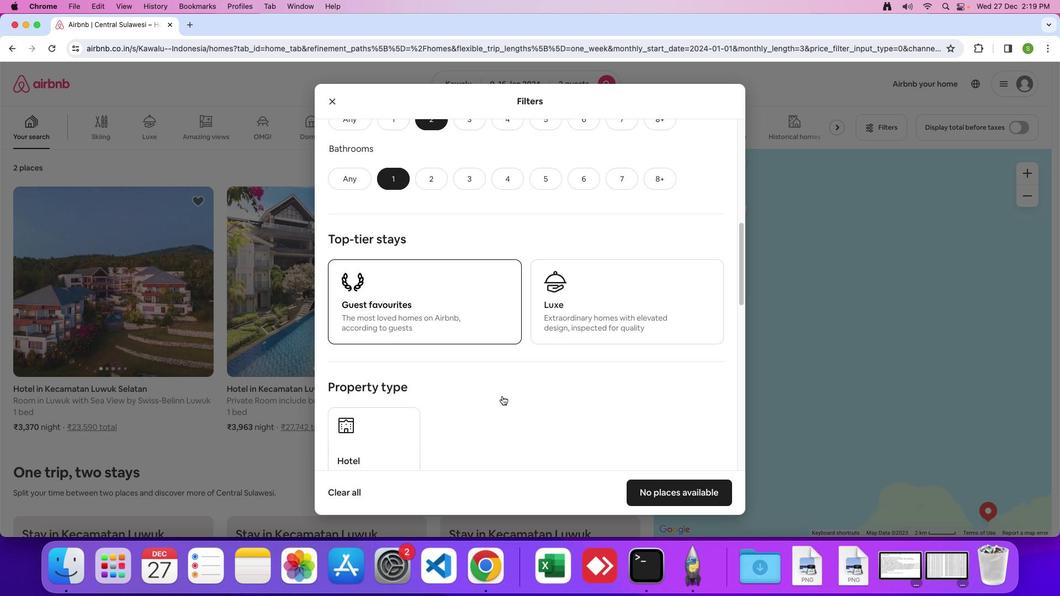 
Action: Mouse scrolled (502, 396) with delta (0, 0)
Screenshot: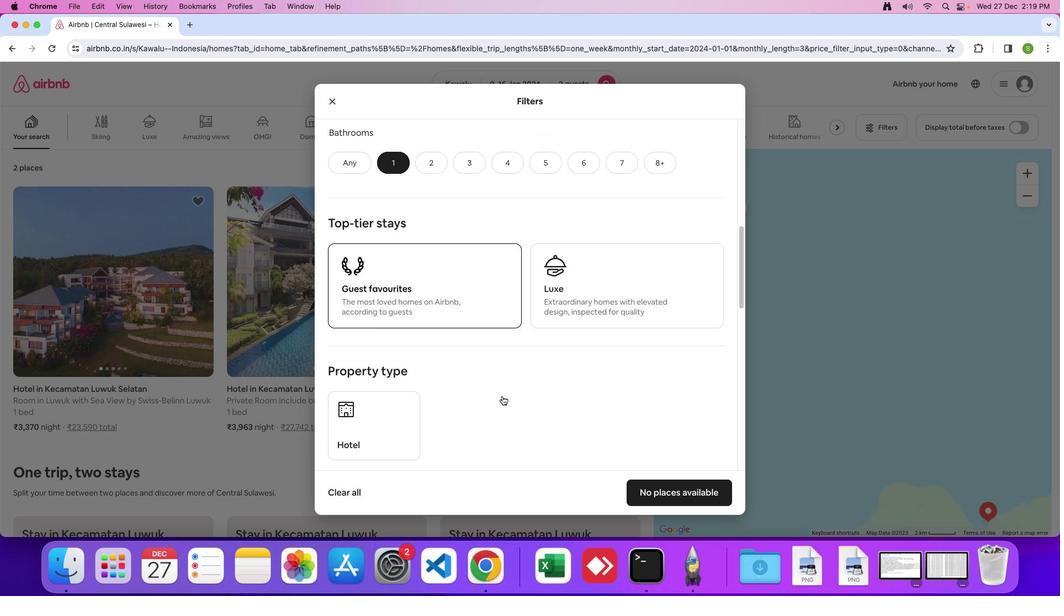 
Action: Mouse scrolled (502, 396) with delta (0, 0)
Screenshot: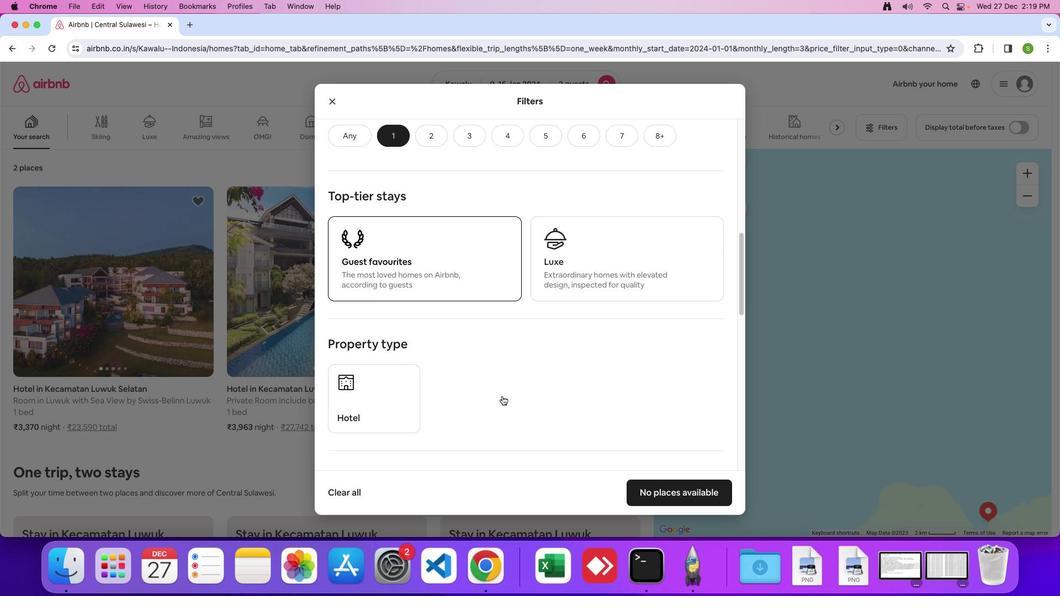 
Action: Mouse scrolled (502, 396) with delta (0, -1)
Screenshot: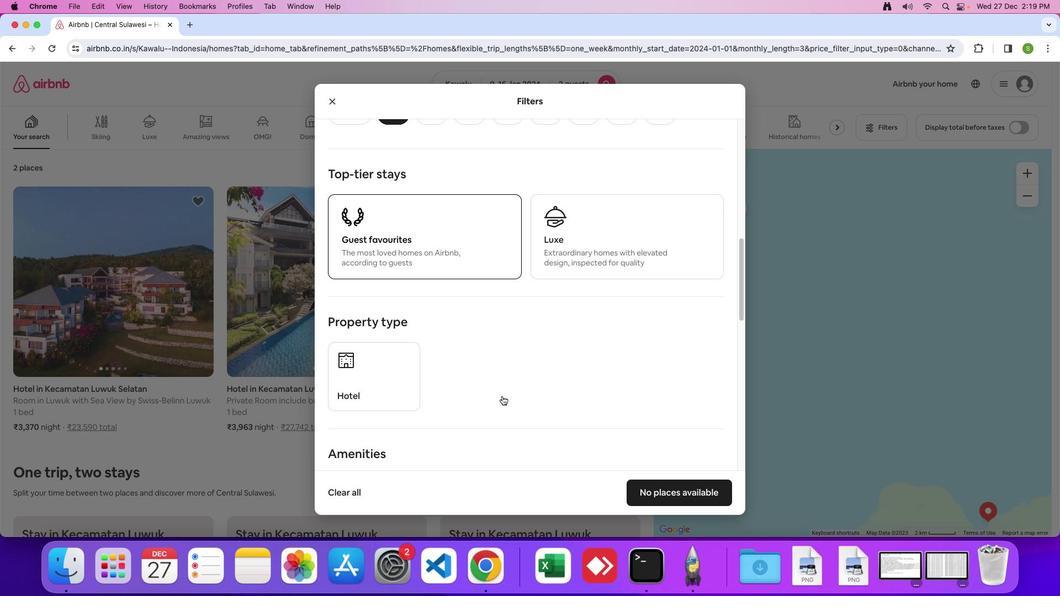 
Action: Mouse scrolled (502, 396) with delta (0, 0)
Screenshot: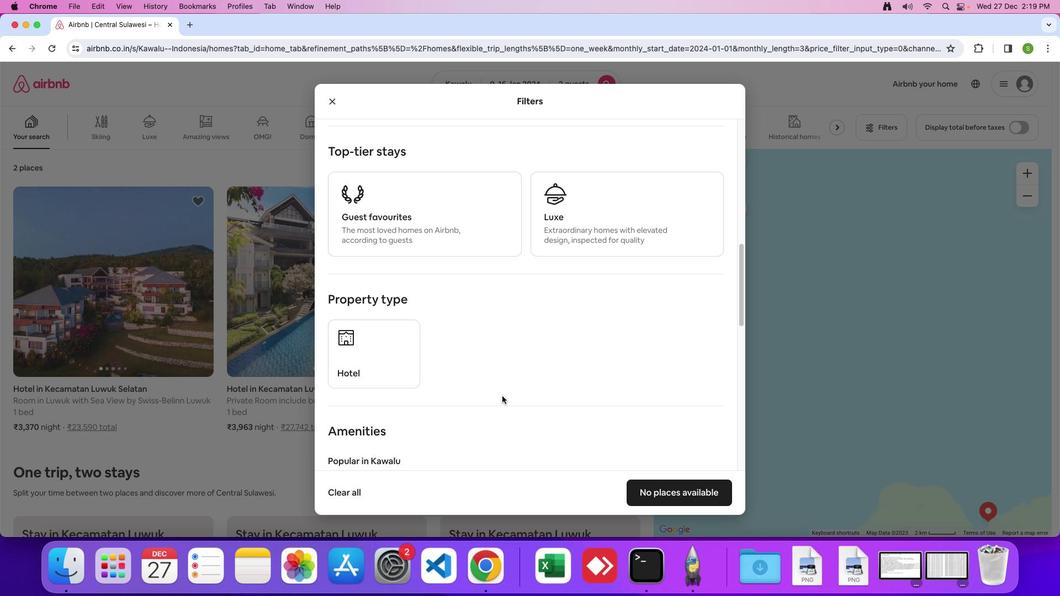 
Action: Mouse scrolled (502, 396) with delta (0, 0)
Screenshot: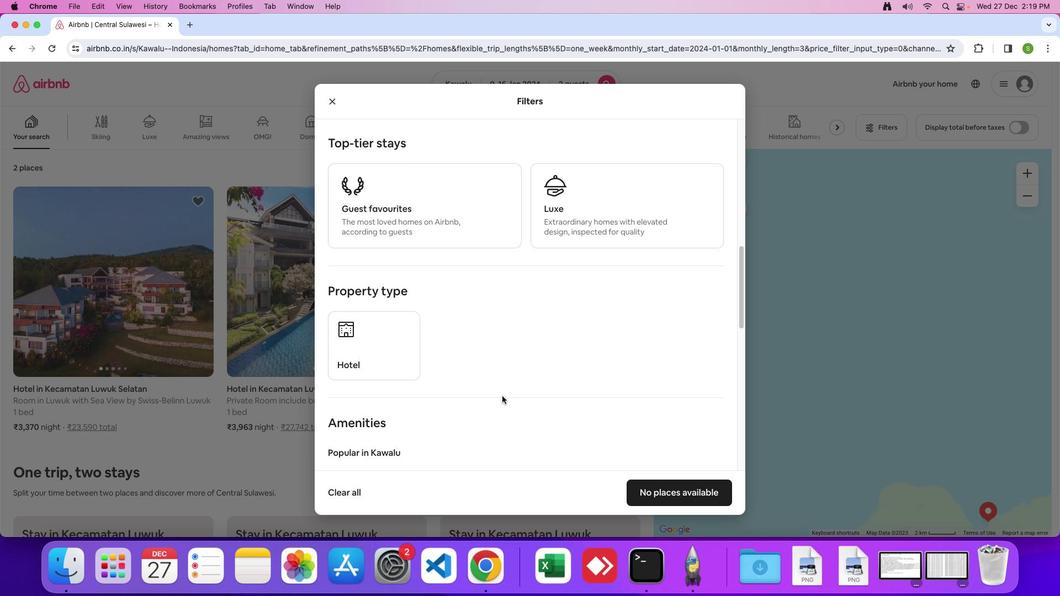
Action: Mouse moved to (502, 396)
Screenshot: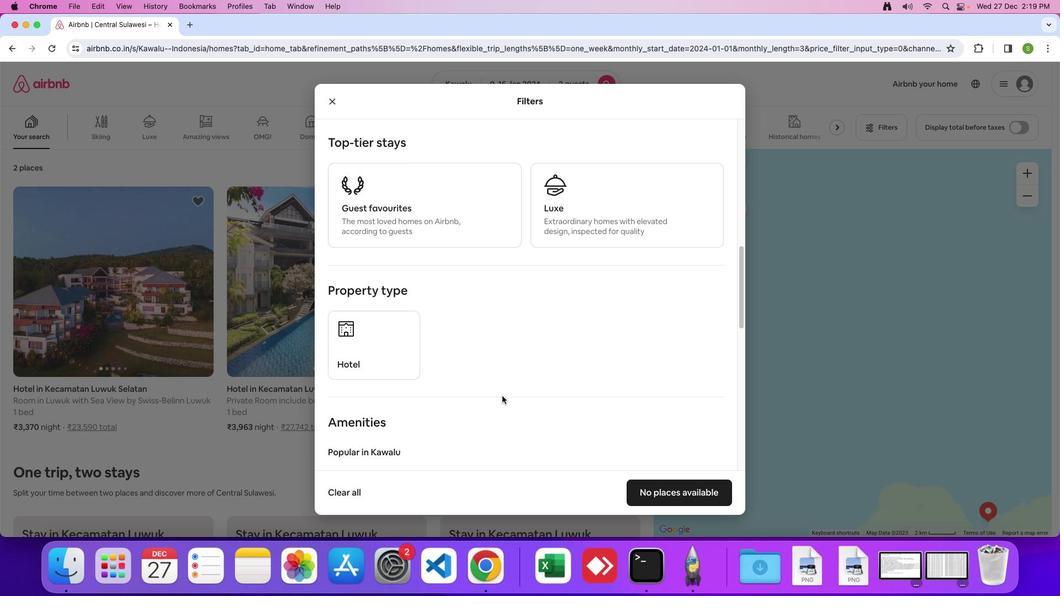 
Action: Mouse scrolled (502, 396) with delta (0, 0)
Screenshot: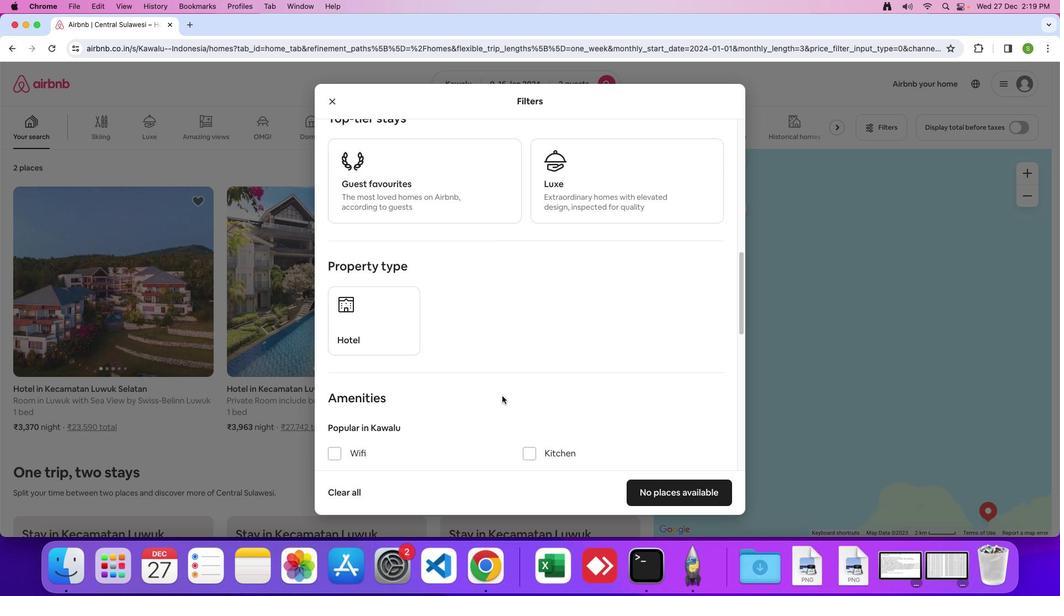 
Action: Mouse scrolled (502, 396) with delta (0, 0)
Screenshot: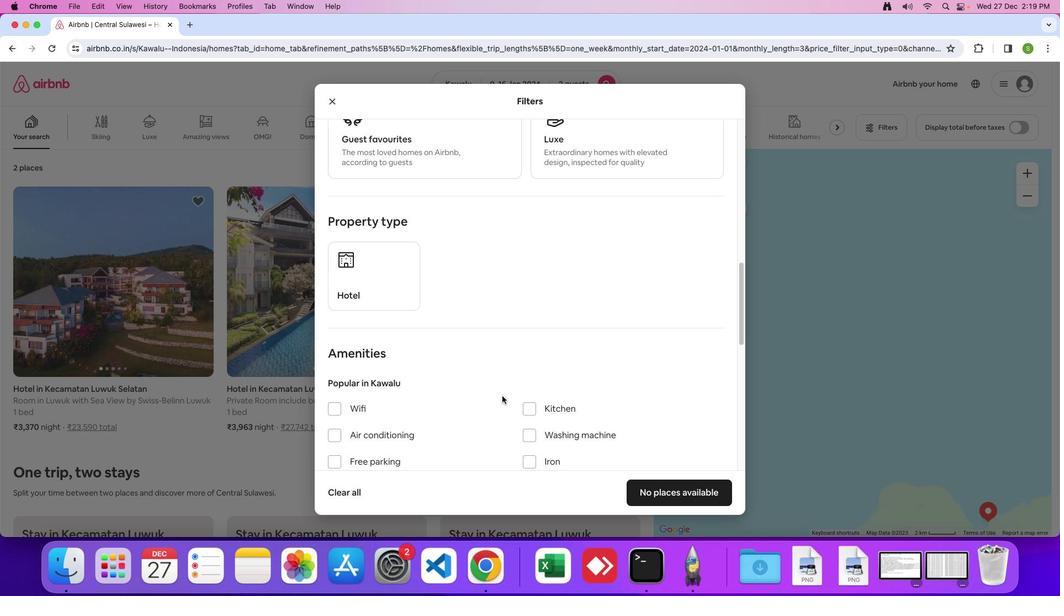 
Action: Mouse moved to (502, 396)
Screenshot: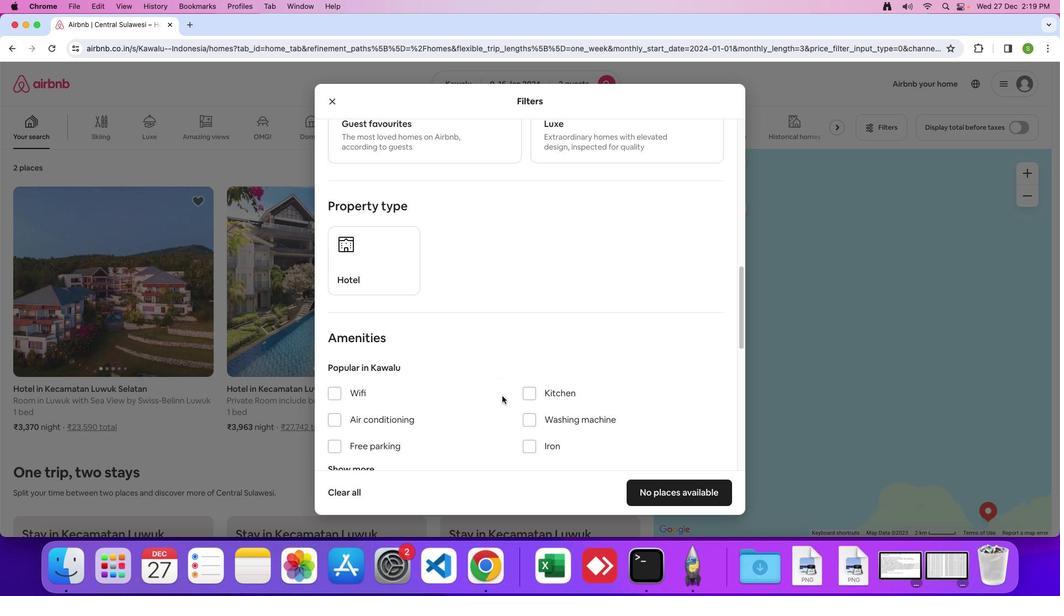 
Action: Mouse scrolled (502, 396) with delta (0, -1)
Screenshot: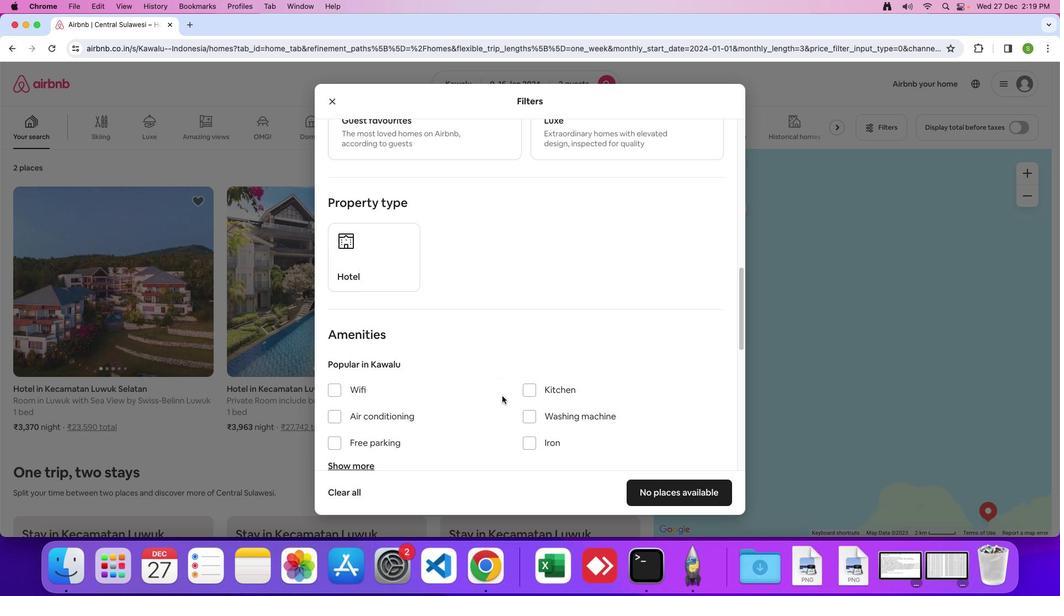 
Action: Mouse scrolled (502, 396) with delta (0, 0)
Screenshot: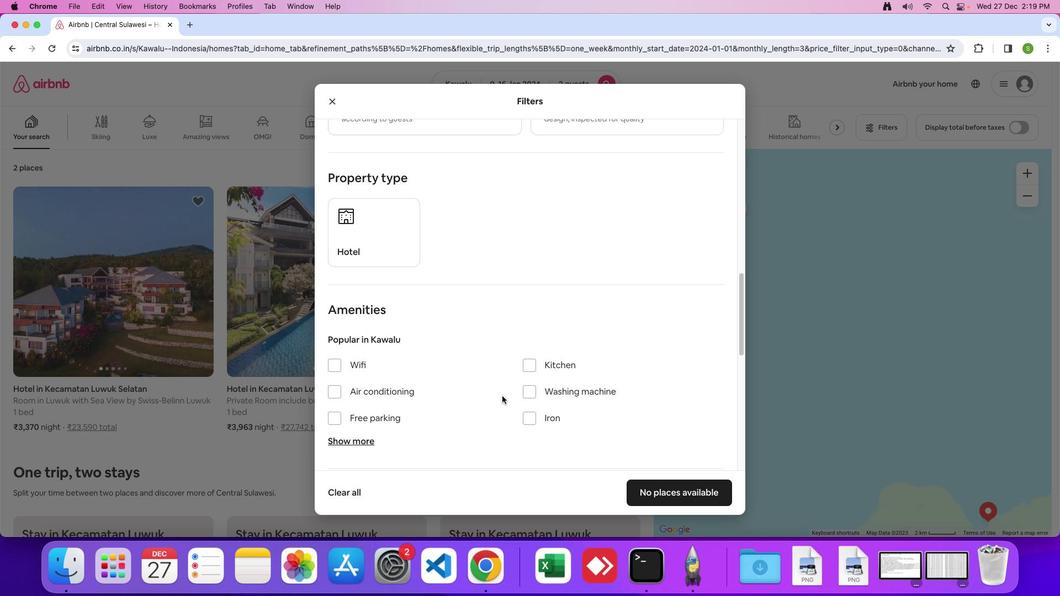 
Action: Mouse scrolled (502, 396) with delta (0, 0)
Screenshot: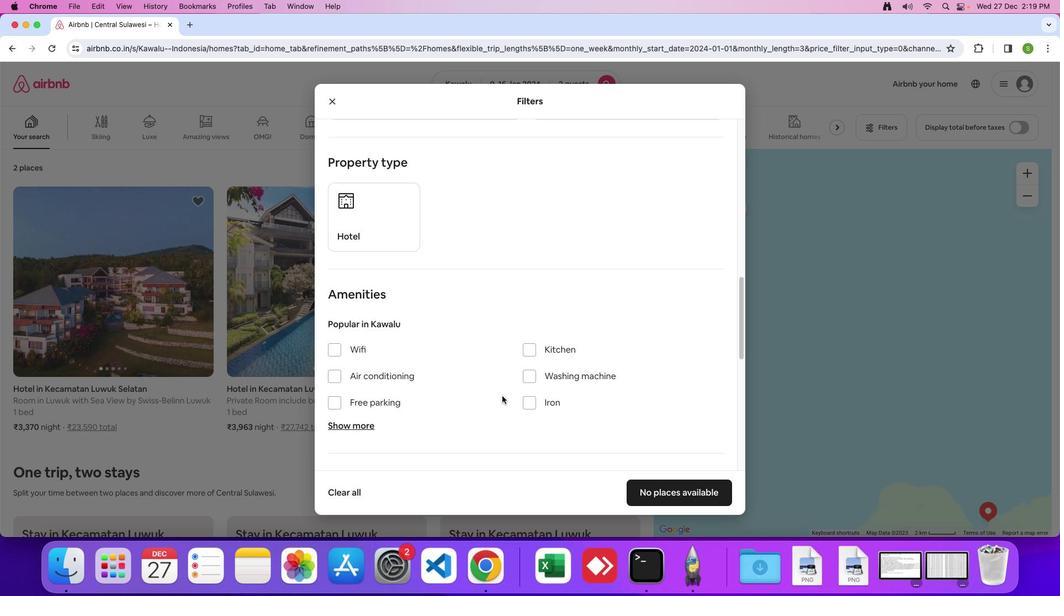 
Action: Mouse scrolled (502, 396) with delta (0, -1)
Screenshot: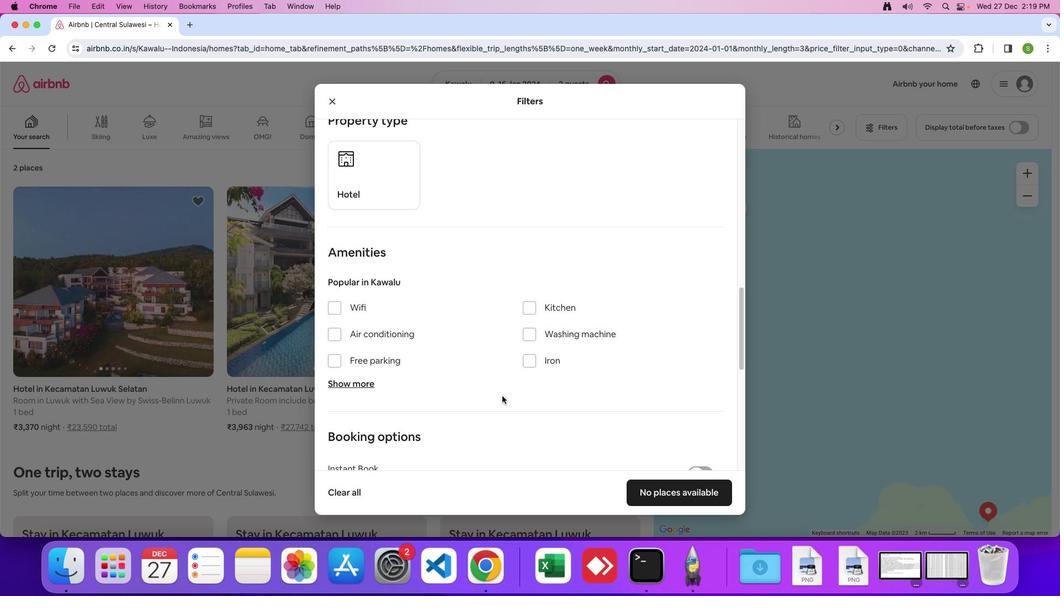 
Action: Mouse scrolled (502, 396) with delta (0, 0)
Screenshot: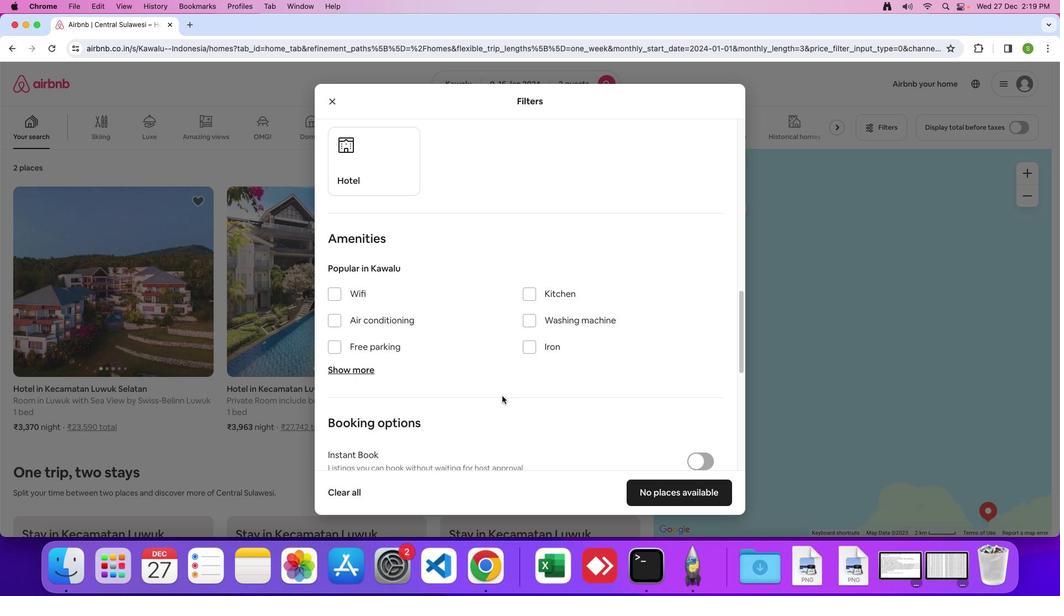 
Action: Mouse scrolled (502, 396) with delta (0, 0)
Screenshot: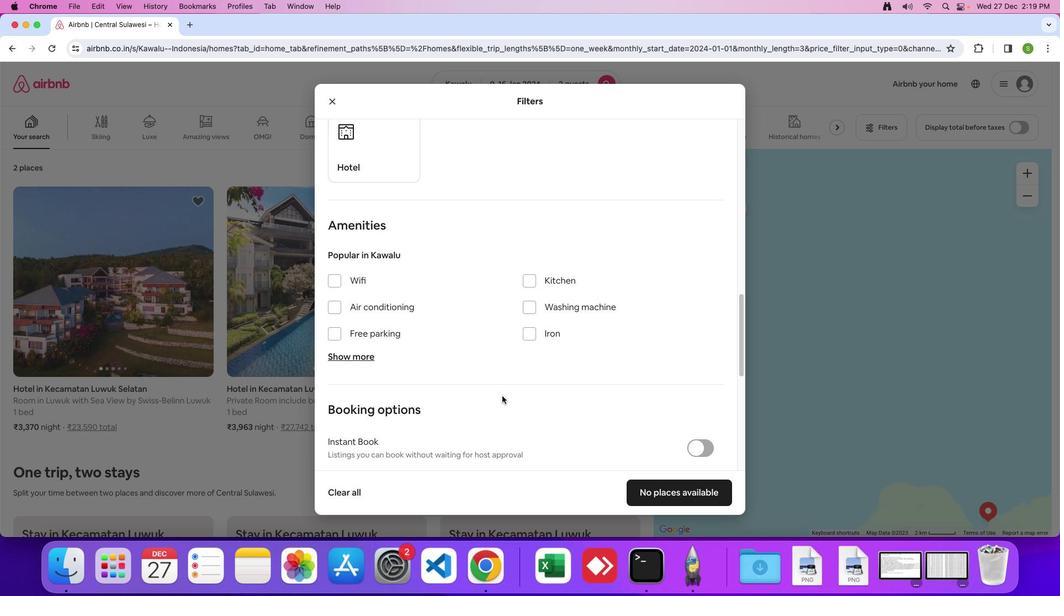 
Action: Mouse scrolled (502, 396) with delta (0, 0)
Screenshot: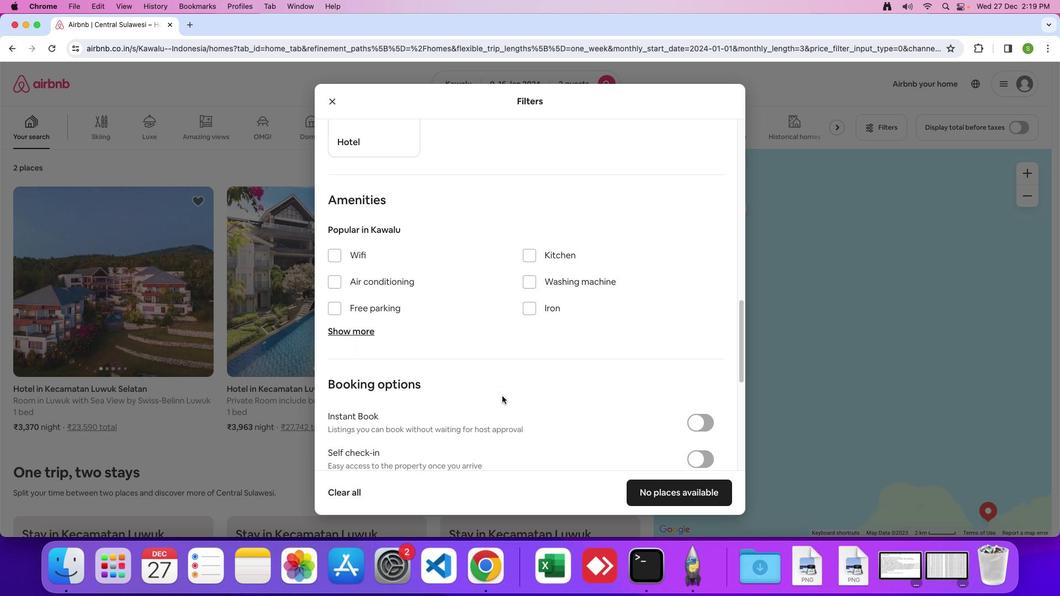 
Action: Mouse moved to (502, 396)
Screenshot: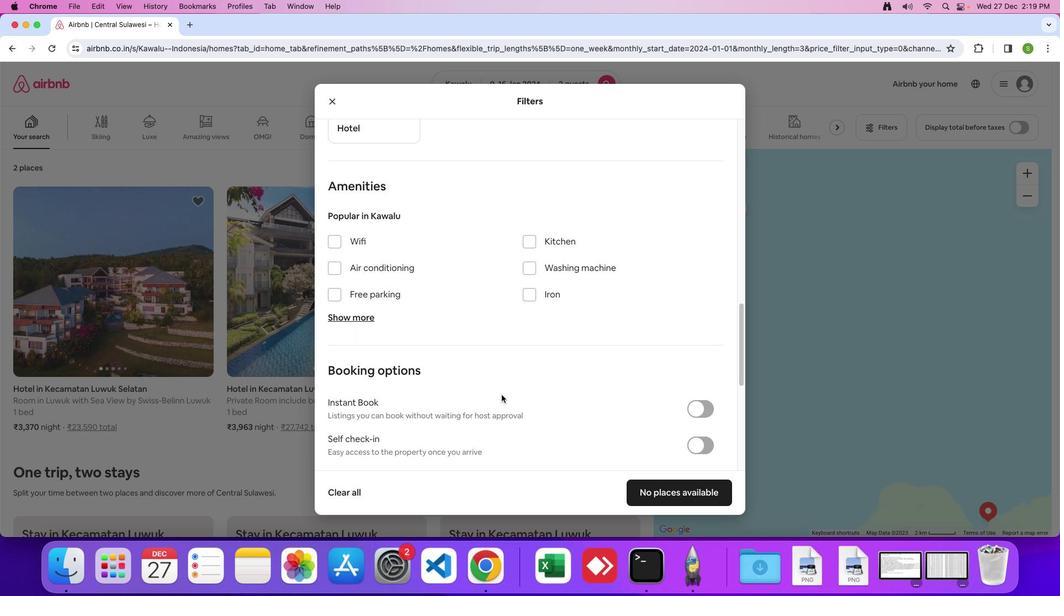 
Action: Mouse scrolled (502, 396) with delta (0, 0)
Screenshot: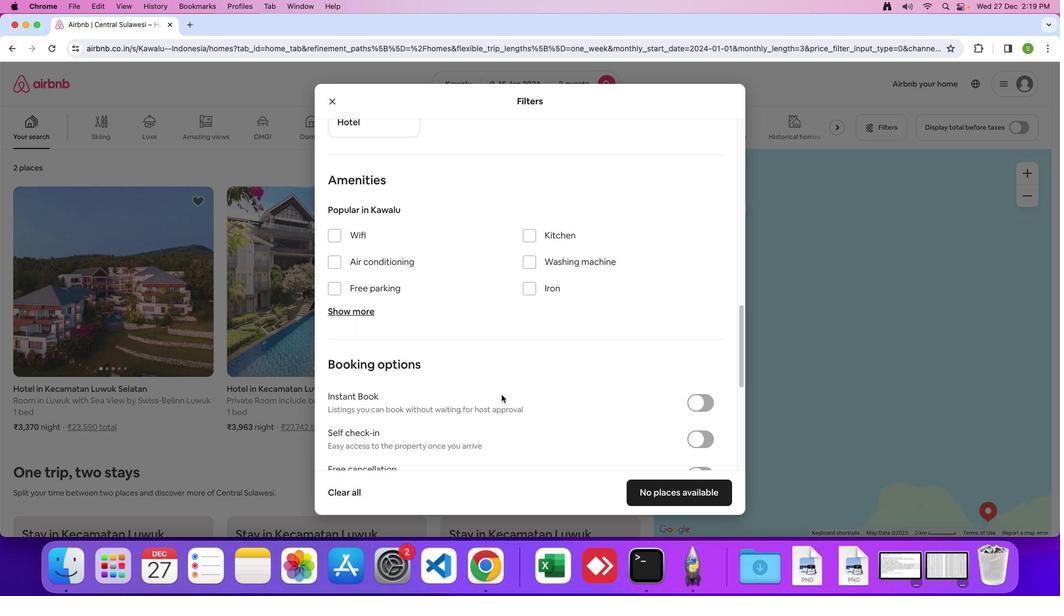 
Action: Mouse moved to (502, 395)
Screenshot: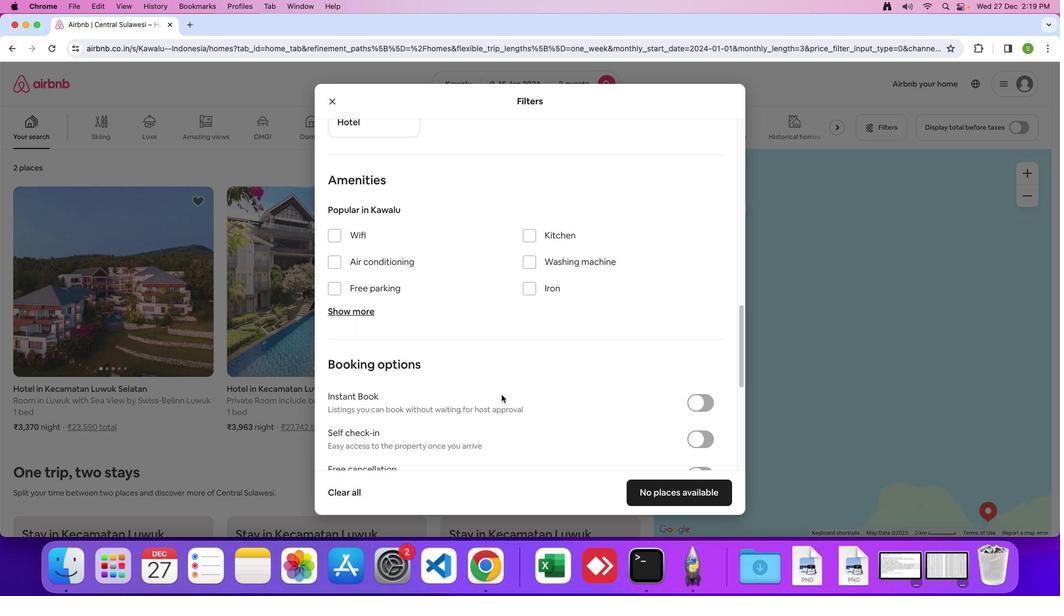 
Action: Mouse scrolled (502, 395) with delta (0, 0)
Screenshot: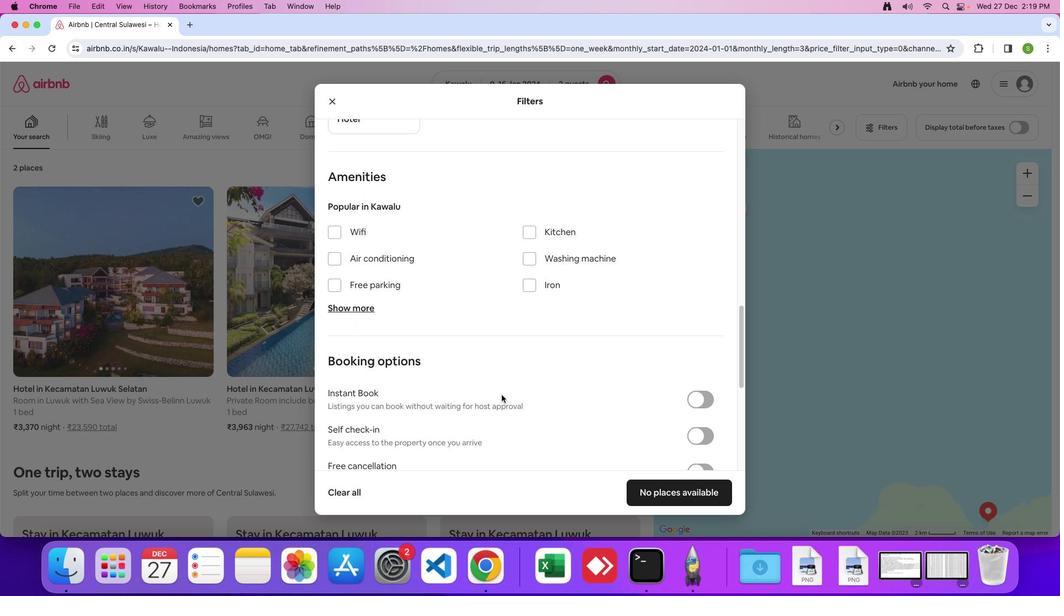 
Action: Mouse moved to (502, 395)
Screenshot: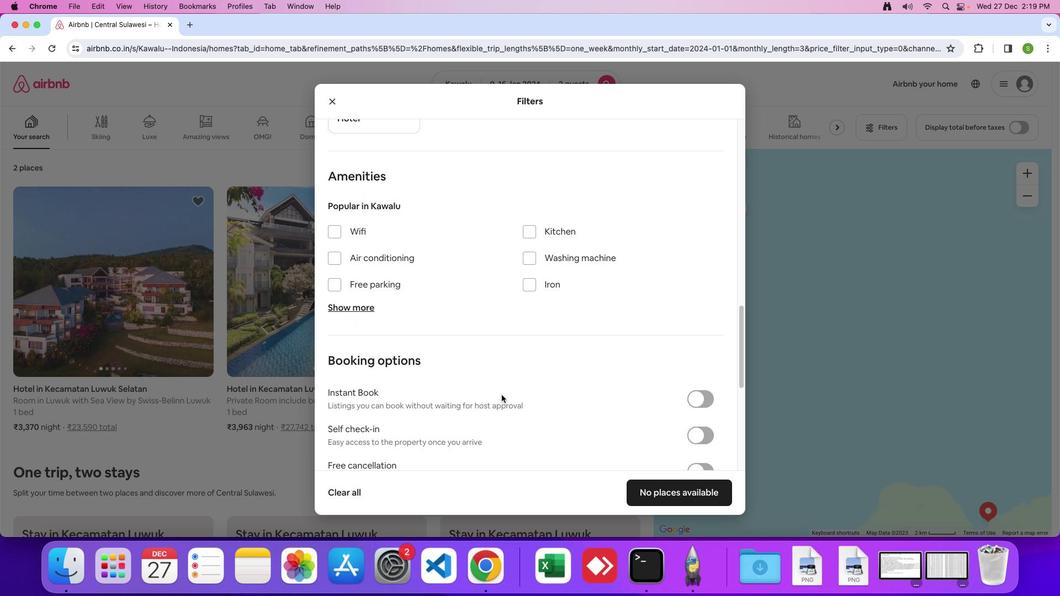
Action: Mouse scrolled (502, 395) with delta (0, 0)
Screenshot: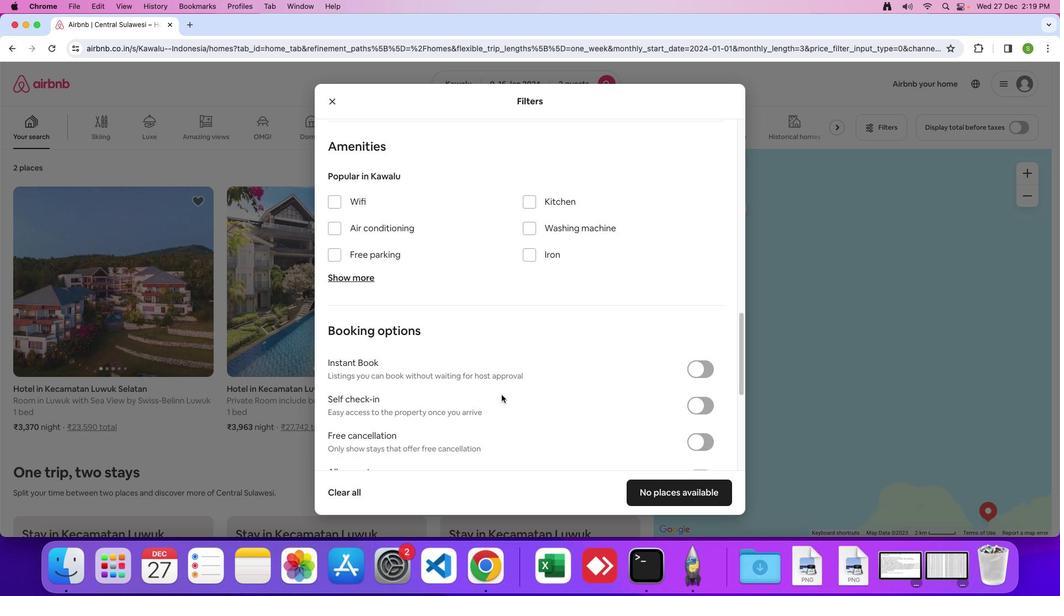 
Action: Mouse scrolled (502, 395) with delta (0, 0)
Screenshot: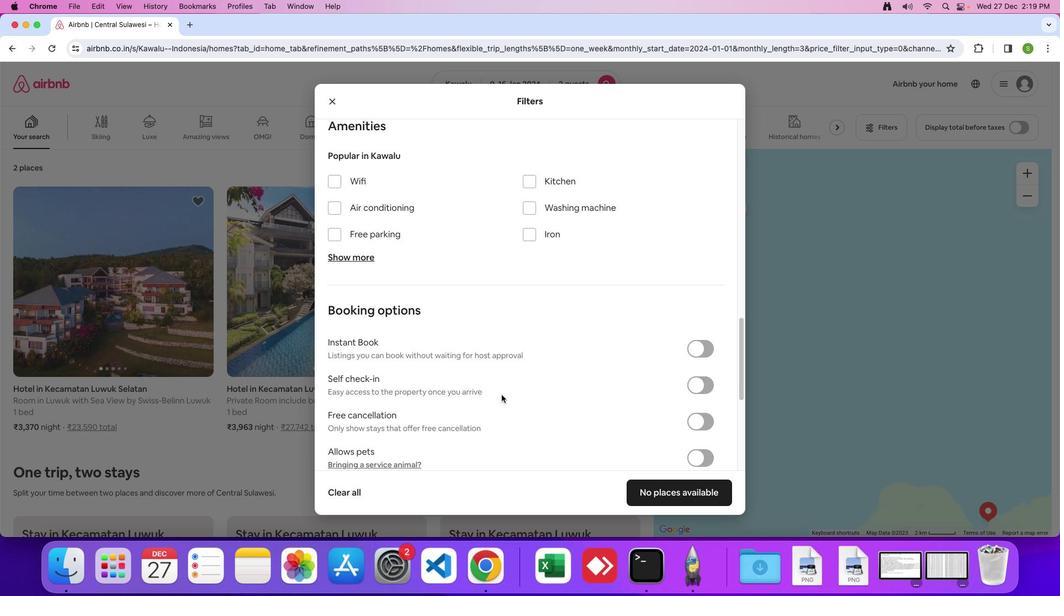 
Action: Mouse scrolled (502, 395) with delta (0, -1)
Screenshot: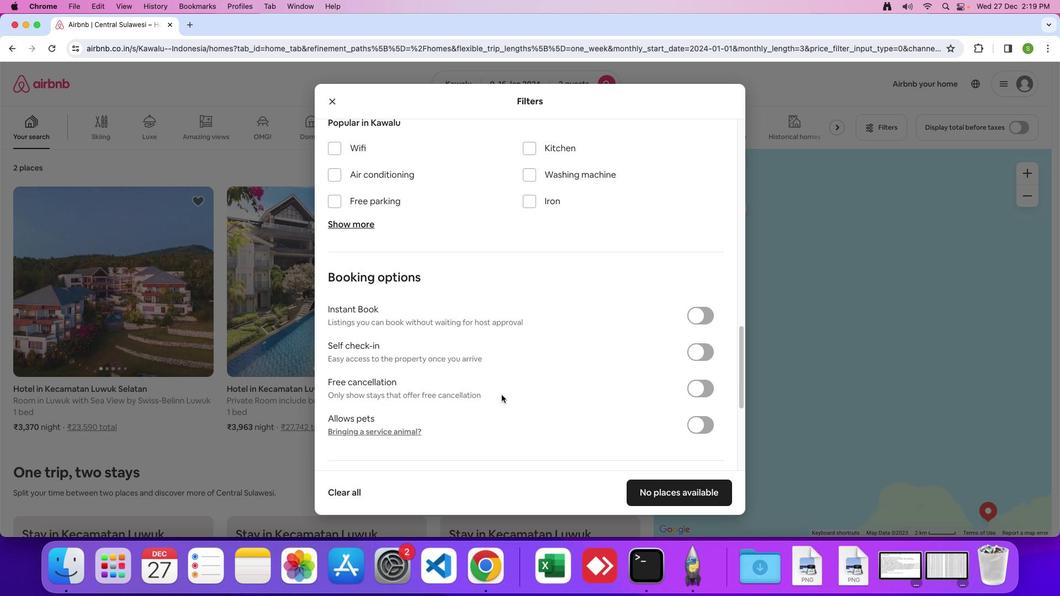 
Action: Mouse scrolled (502, 395) with delta (0, 0)
Screenshot: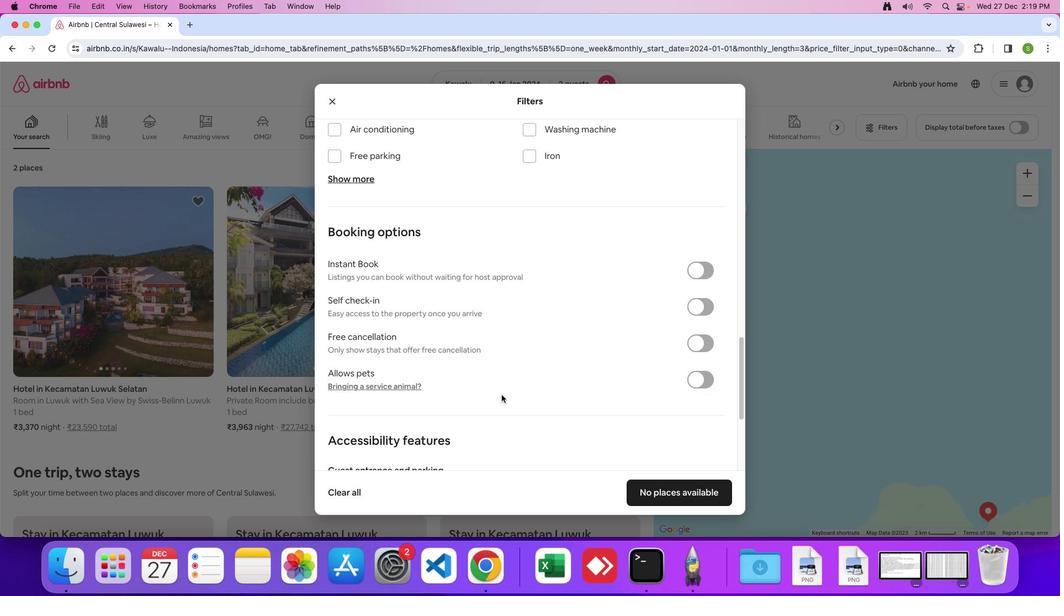 
Action: Mouse scrolled (502, 395) with delta (0, 0)
Screenshot: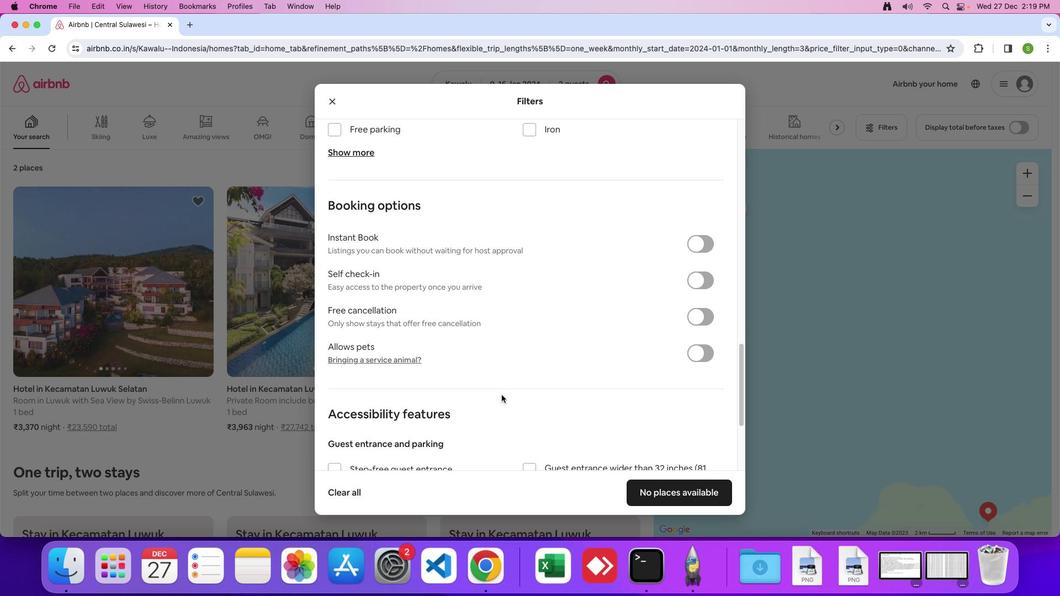
Action: Mouse scrolled (502, 395) with delta (0, -1)
Screenshot: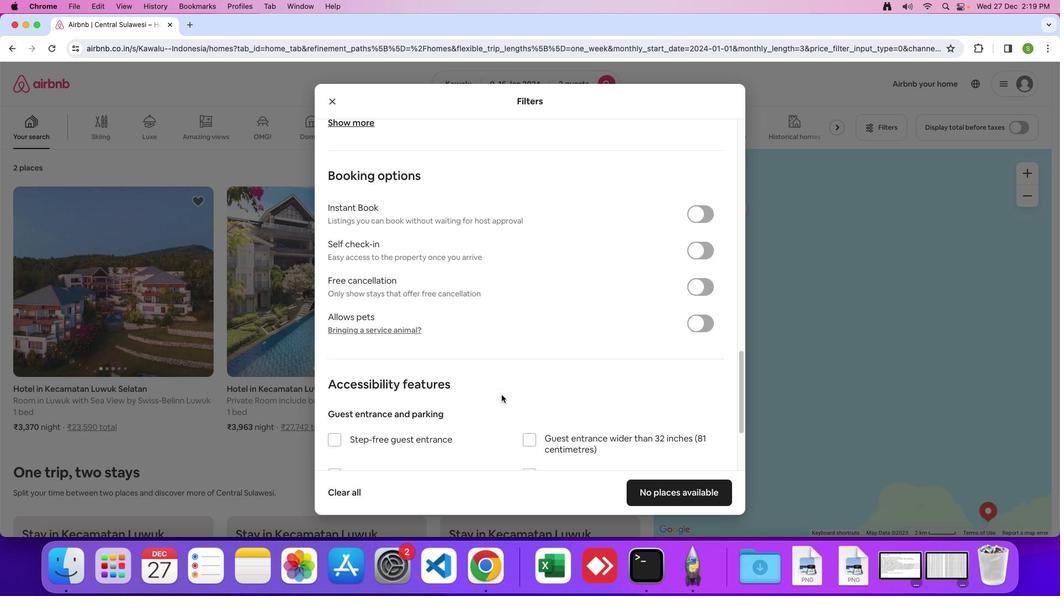 
Action: Mouse scrolled (502, 395) with delta (0, 0)
Screenshot: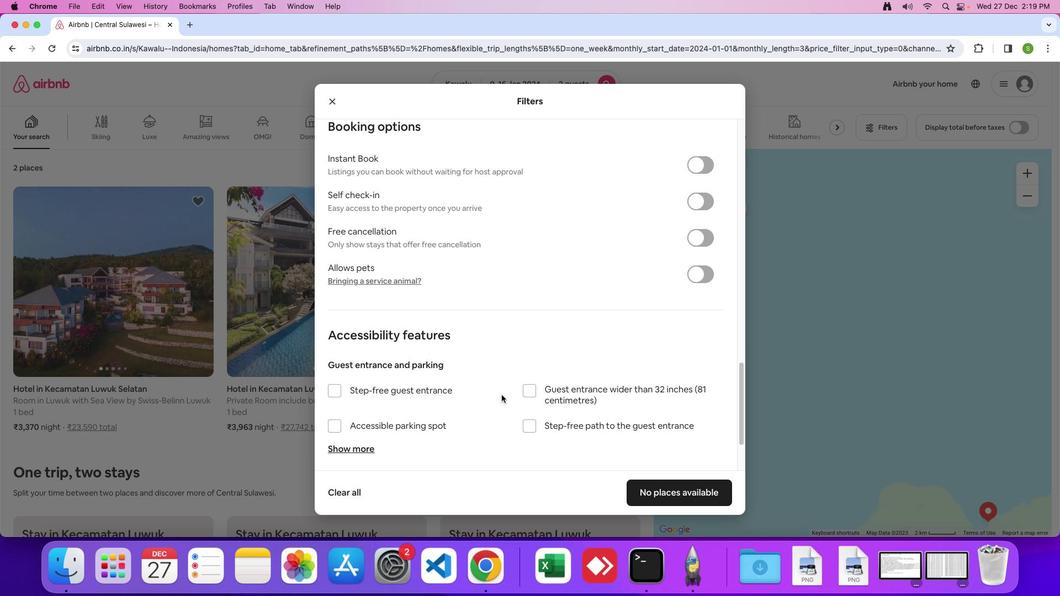 
Action: Mouse scrolled (502, 395) with delta (0, 0)
Screenshot: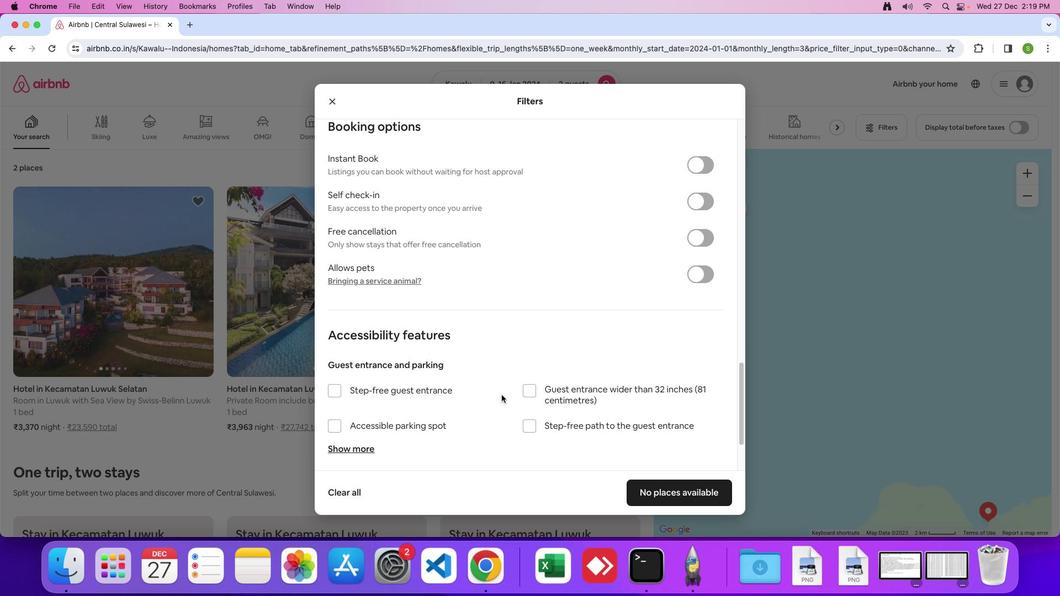 
Action: Mouse scrolled (502, 395) with delta (0, -1)
Screenshot: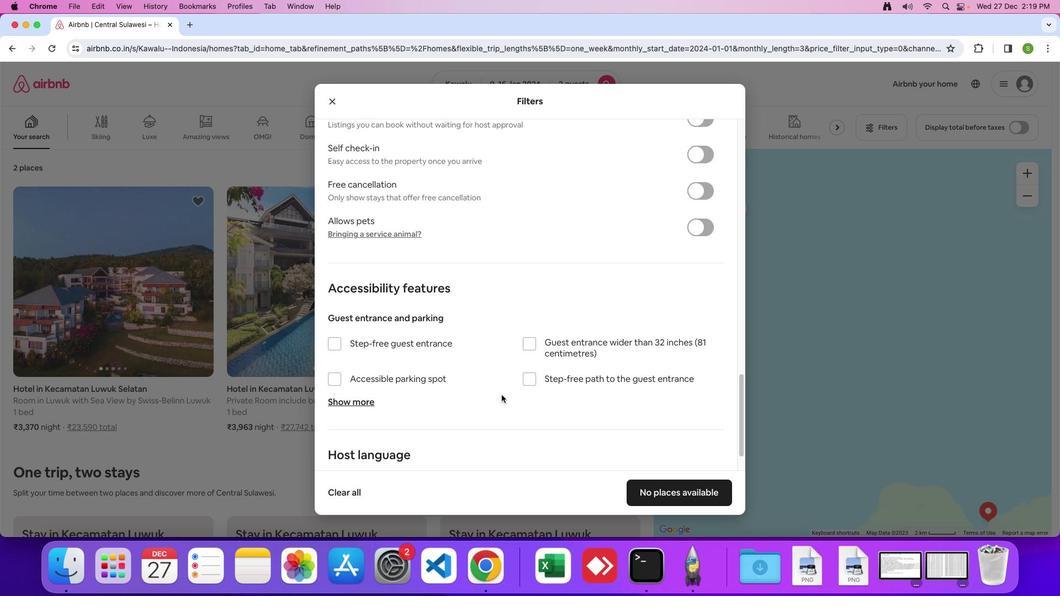 
Action: Mouse scrolled (502, 395) with delta (0, 0)
Screenshot: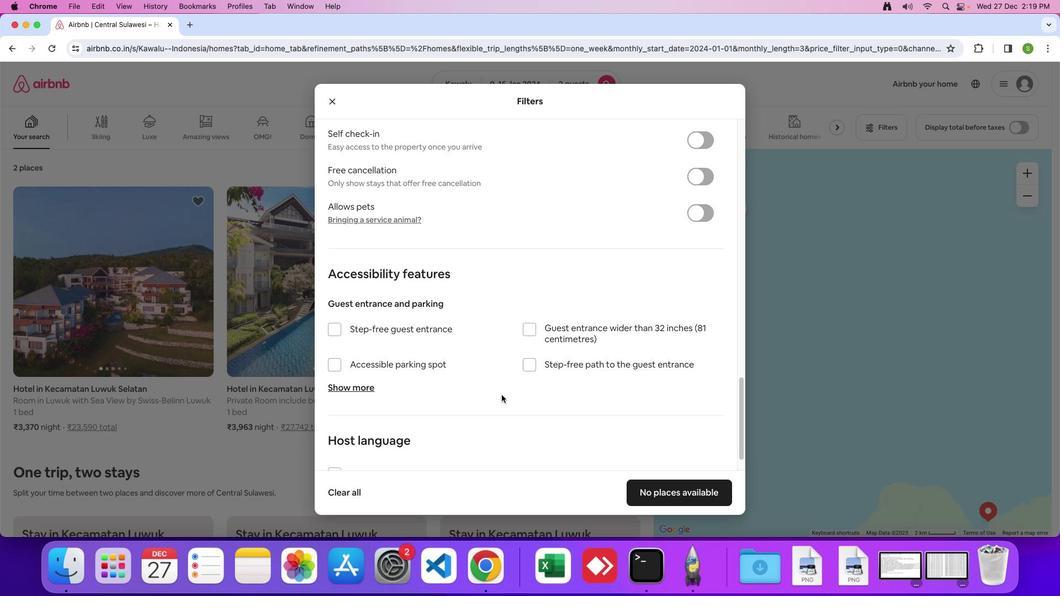 
Action: Mouse moved to (502, 395)
Screenshot: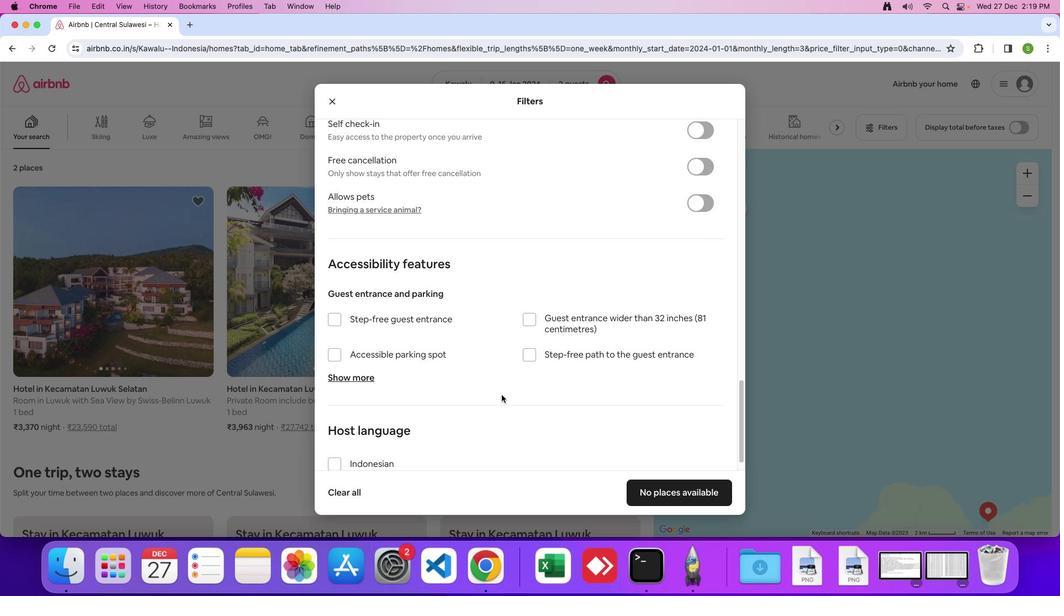 
Action: Mouse scrolled (502, 395) with delta (0, 0)
Screenshot: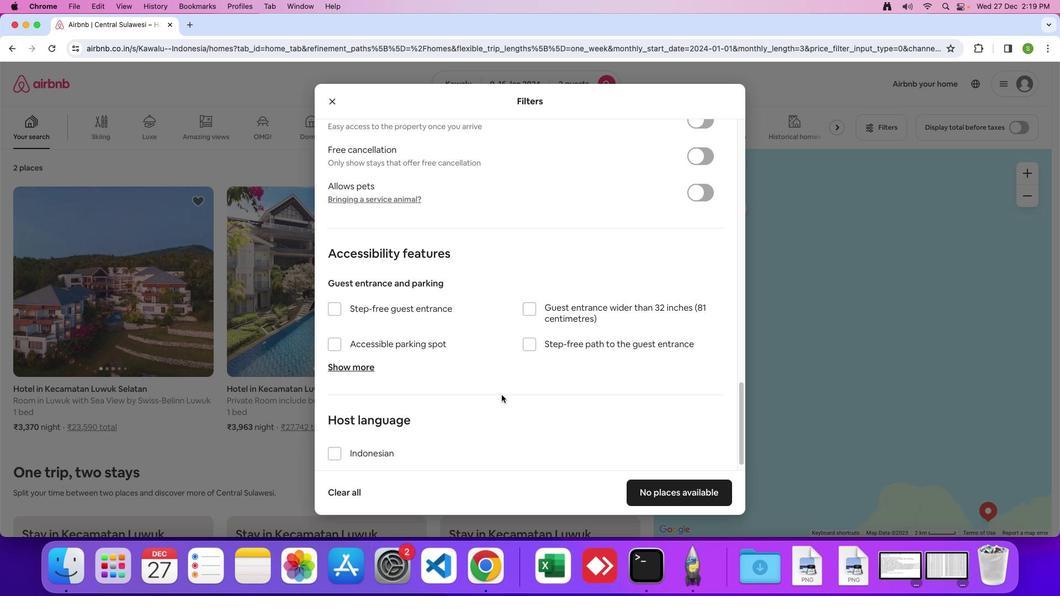 
Action: Mouse scrolled (502, 395) with delta (0, -1)
Screenshot: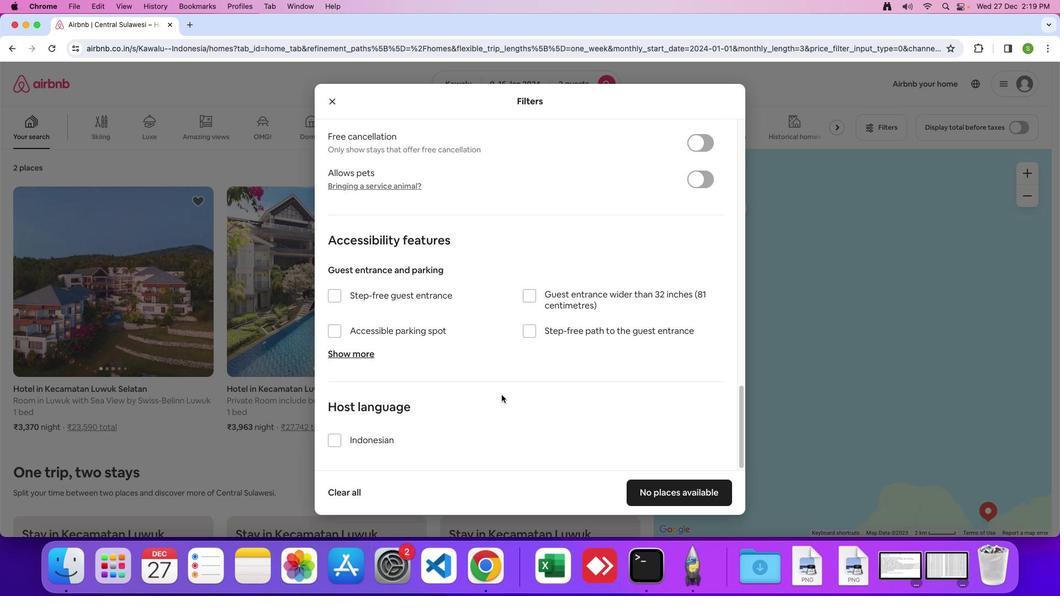 
Action: Mouse scrolled (502, 395) with delta (0, 0)
Screenshot: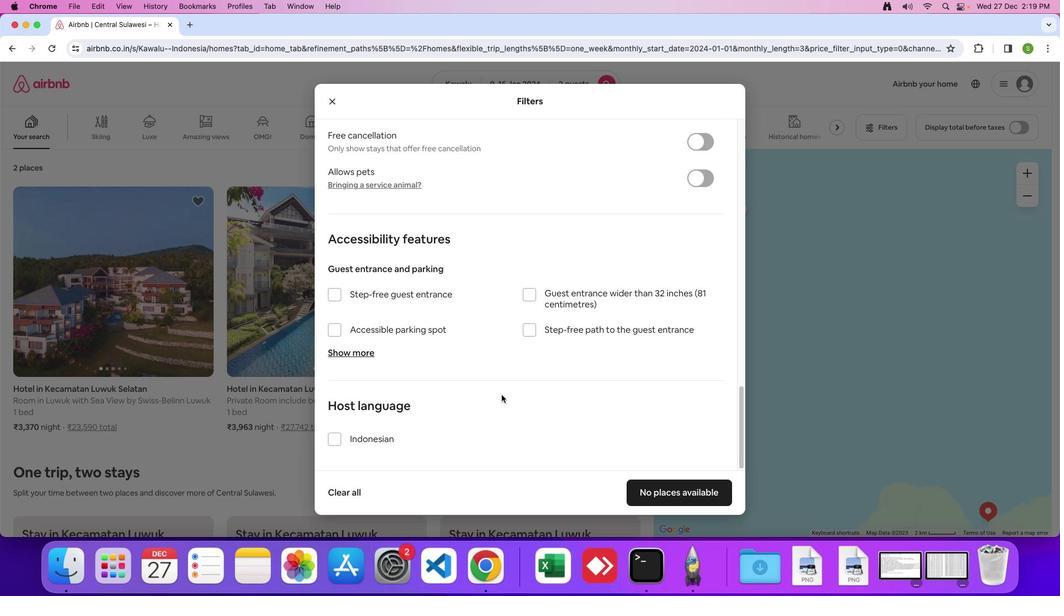 
Action: Mouse scrolled (502, 395) with delta (0, 0)
Screenshot: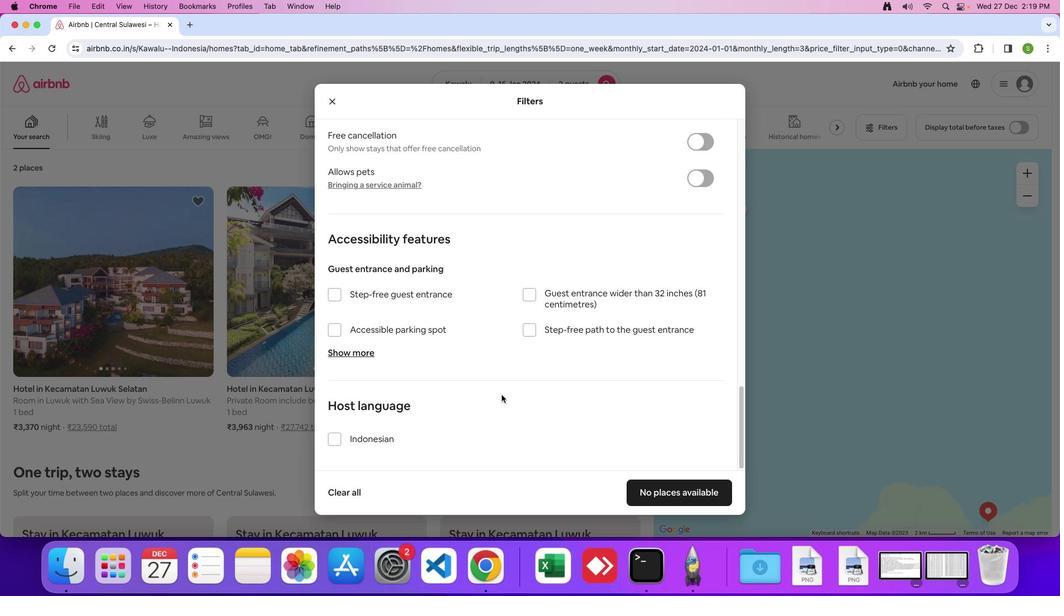 
Action: Mouse scrolled (502, 395) with delta (0, 0)
Screenshot: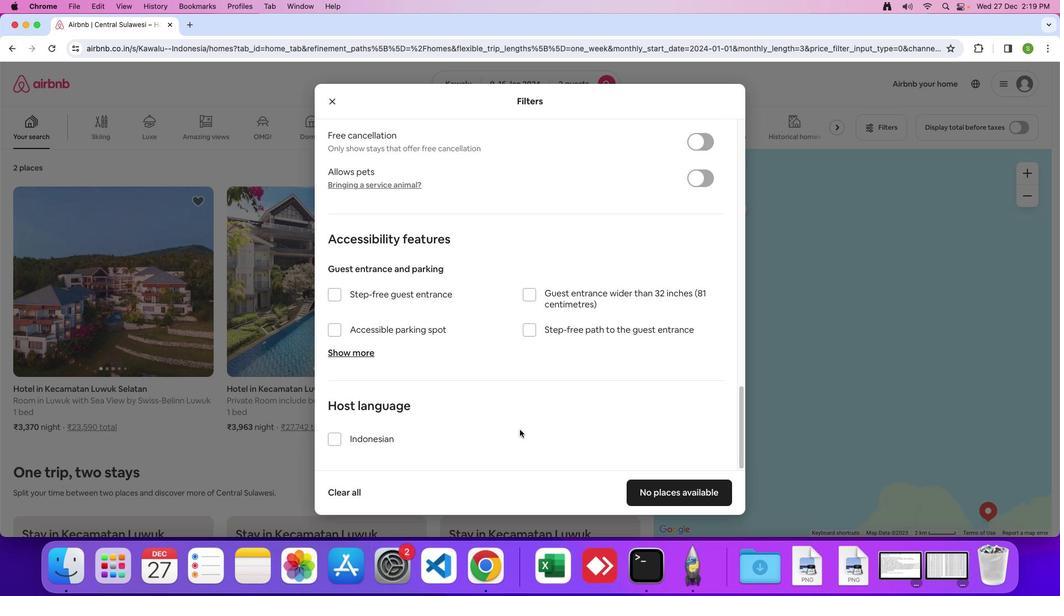 
Action: Mouse moved to (662, 491)
Screenshot: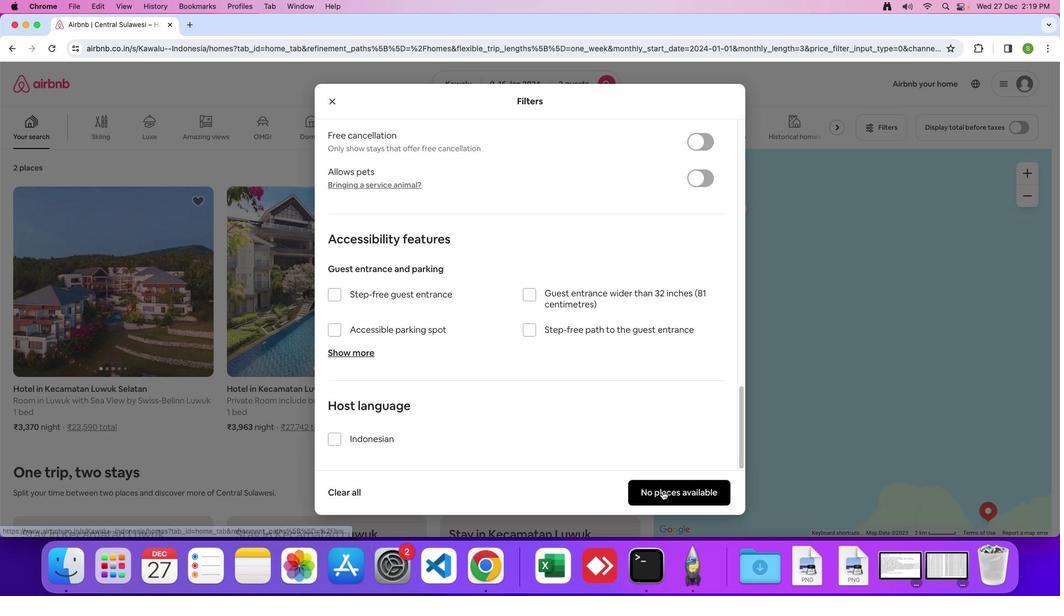 
Action: Mouse pressed left at (662, 491)
Screenshot: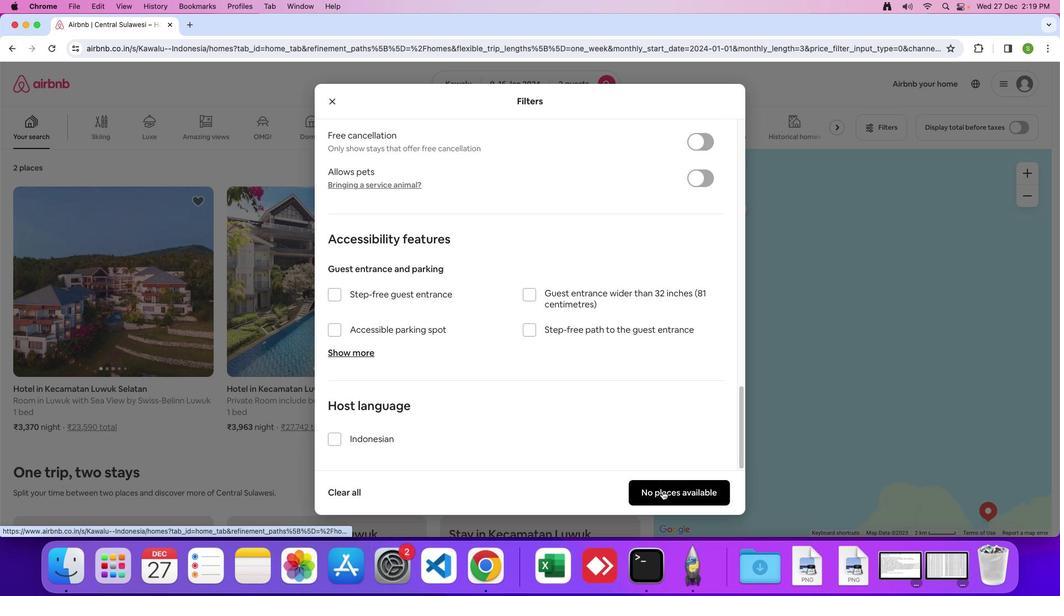 
Action: Mouse moved to (419, 328)
Screenshot: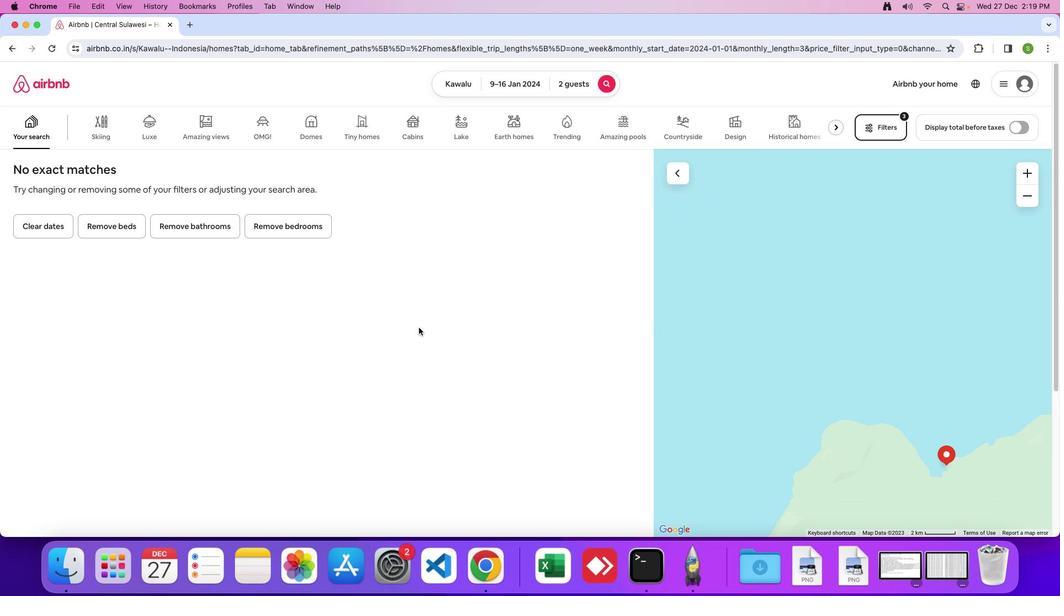 
